 Task: Search one way flight ticket for 5 adults, 2 children, 1 infant in seat and 1 infant on lap in economy from Jacksonville: Jacksonville International Airport to Riverton: Central Wyoming Regional Airport (was Riverton Regional) on 5-4-2023. Choice of flights is Westjet. Number of bags: 1 carry on bag. Price is upto 78000. Outbound departure time preference is 10:30.
Action: Mouse moved to (316, 286)
Screenshot: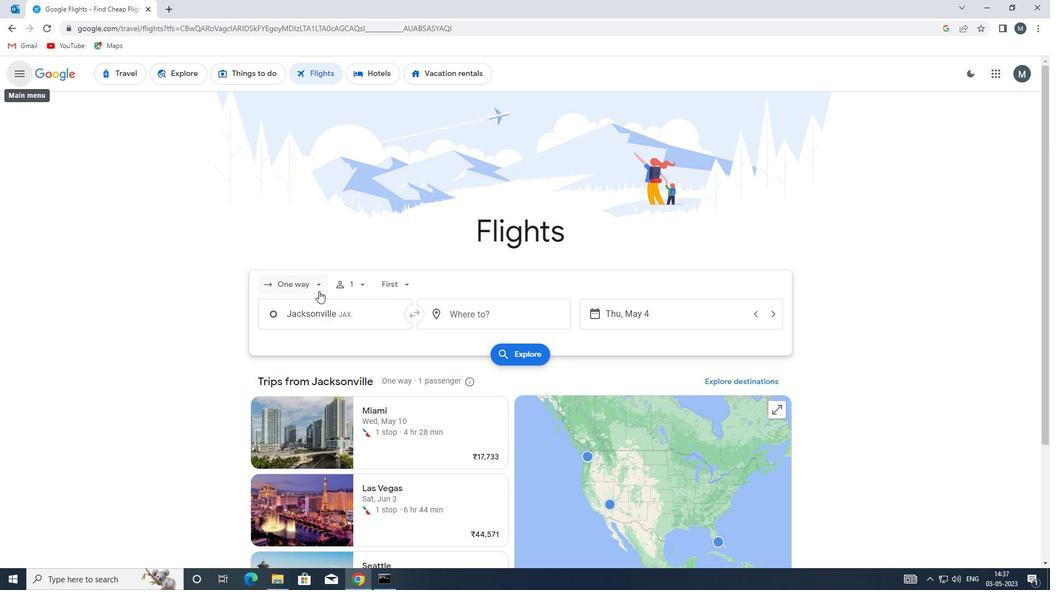 
Action: Mouse pressed left at (316, 286)
Screenshot: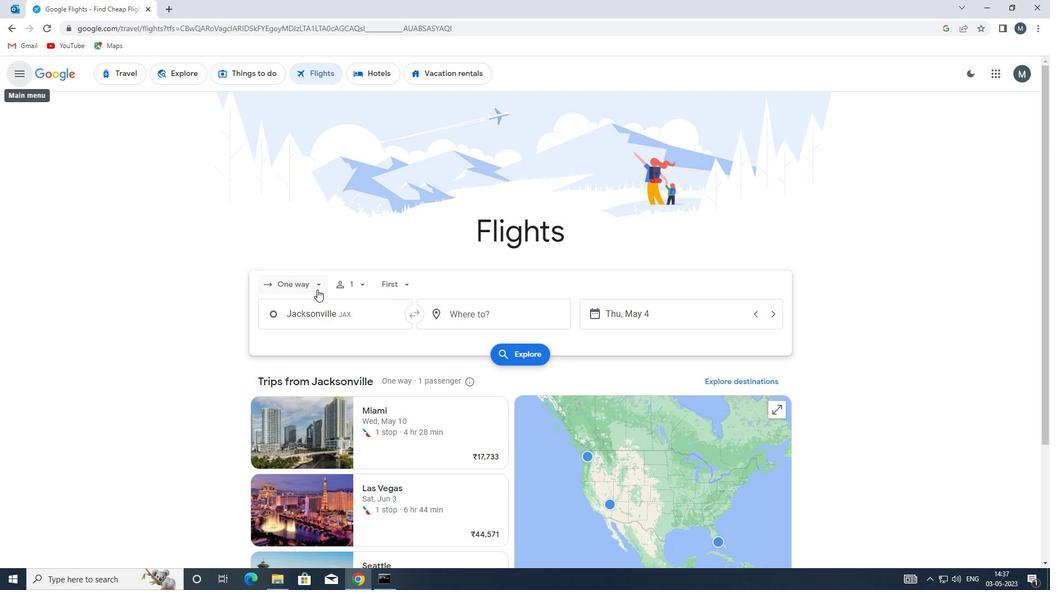 
Action: Mouse moved to (325, 332)
Screenshot: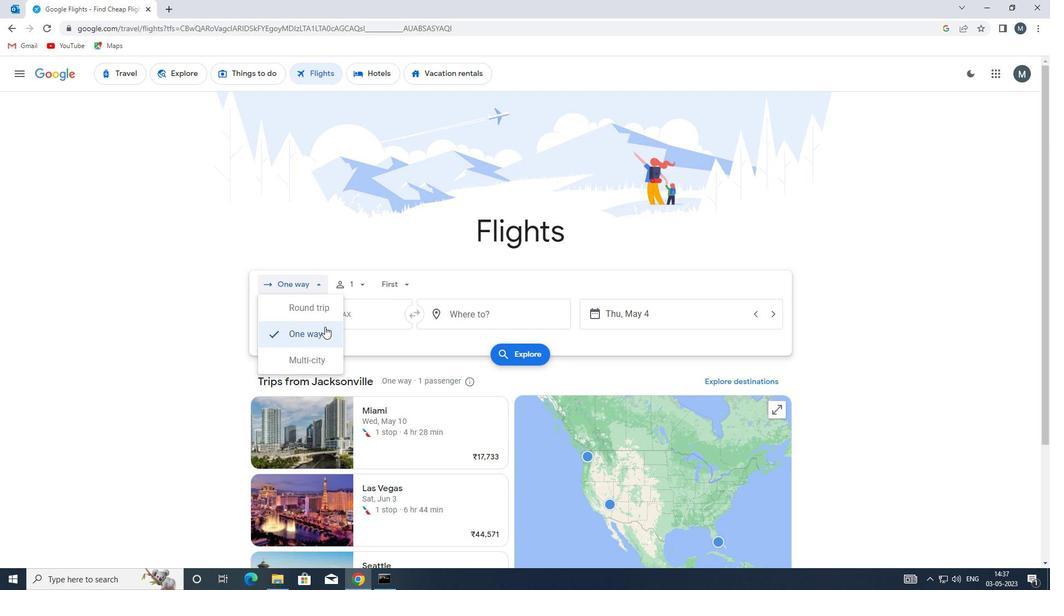 
Action: Mouse pressed left at (325, 332)
Screenshot: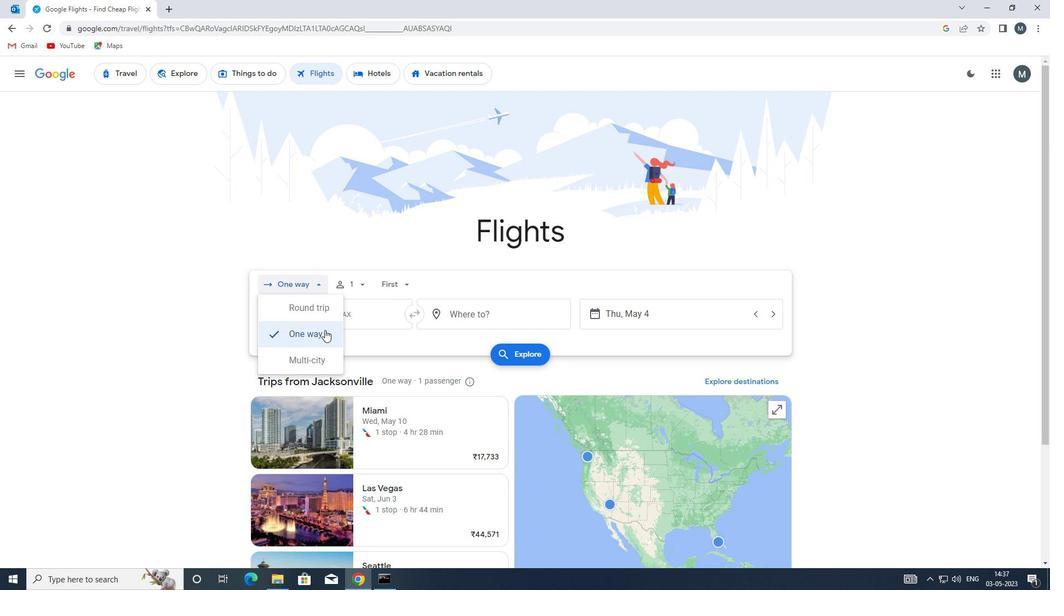 
Action: Mouse moved to (360, 286)
Screenshot: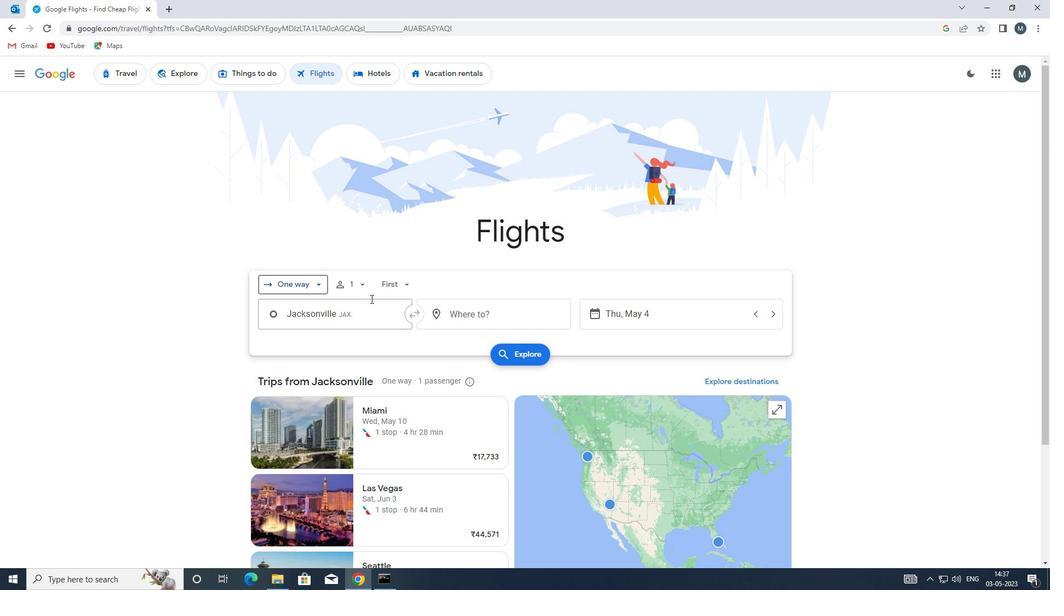 
Action: Mouse pressed left at (360, 286)
Screenshot: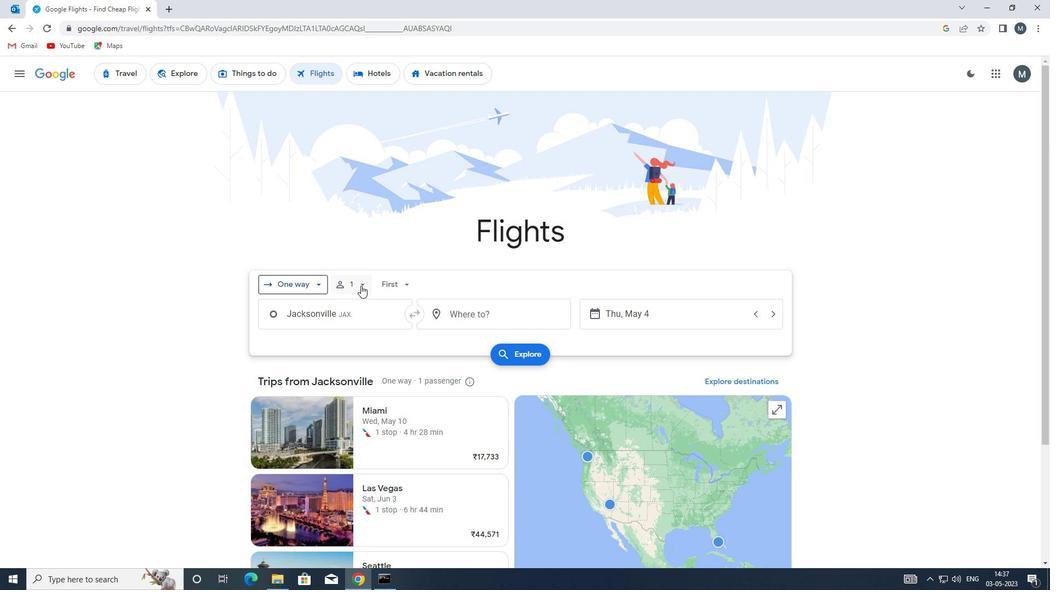 
Action: Mouse moved to (441, 313)
Screenshot: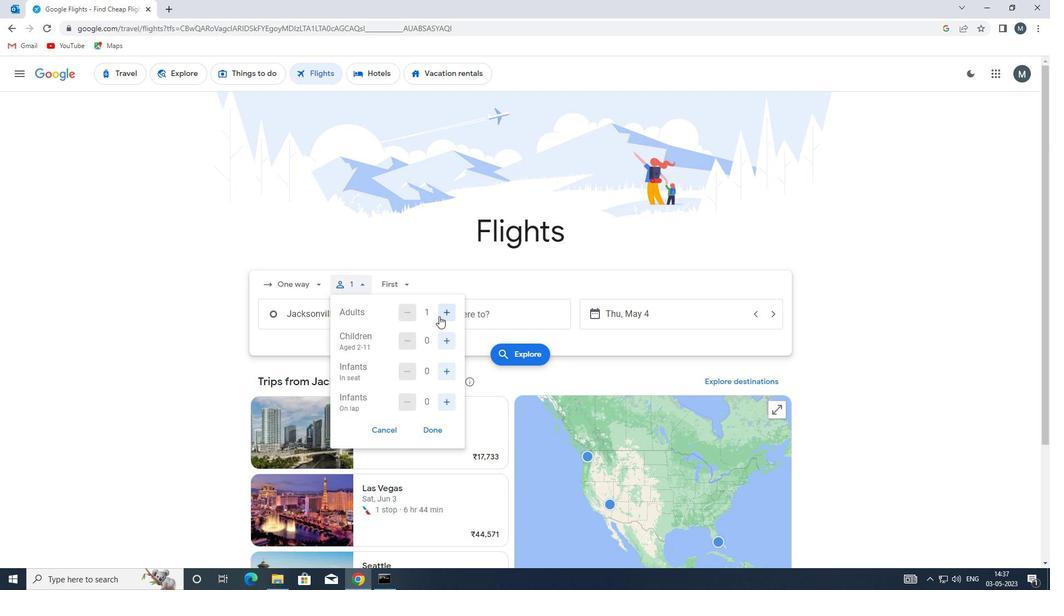 
Action: Mouse pressed left at (441, 313)
Screenshot: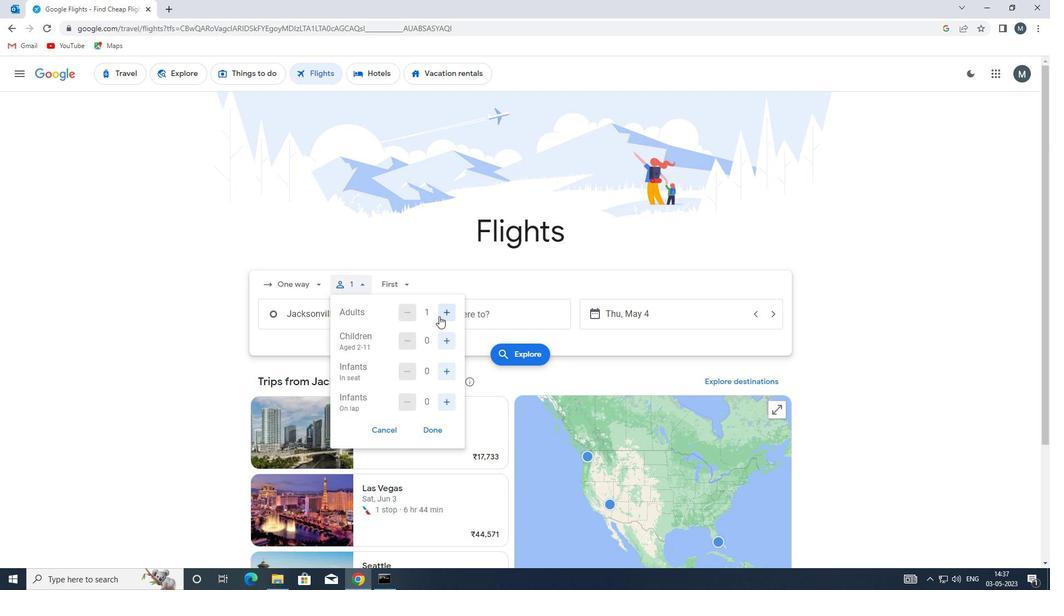 
Action: Mouse pressed left at (441, 313)
Screenshot: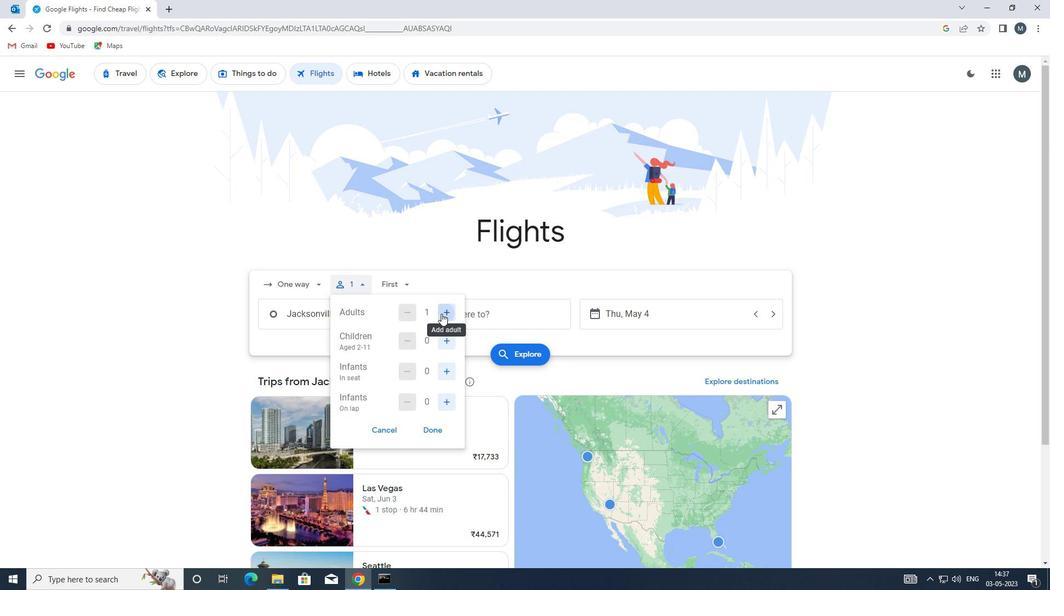 
Action: Mouse pressed left at (441, 313)
Screenshot: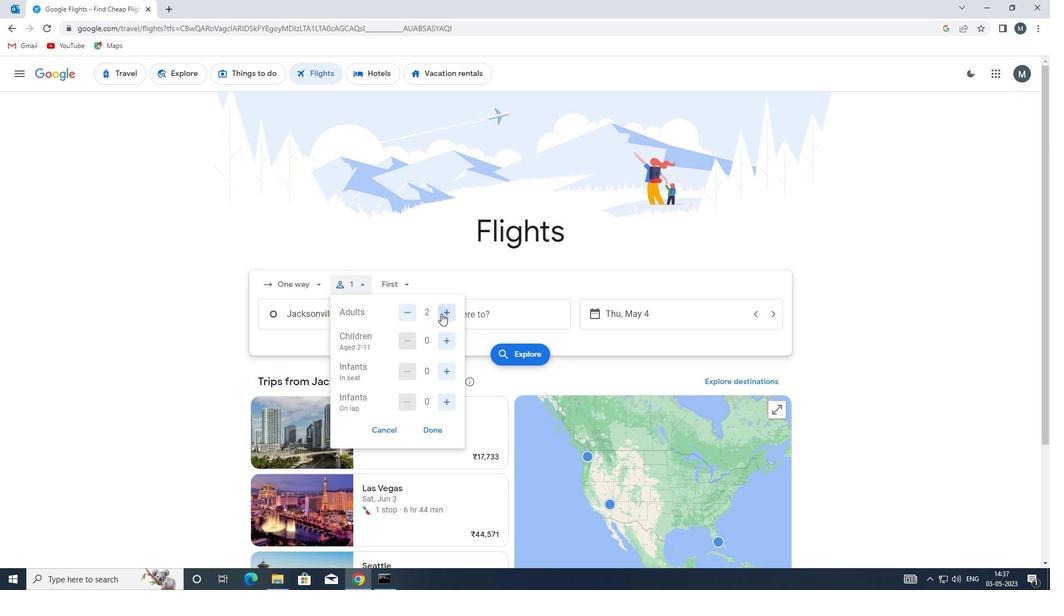 
Action: Mouse pressed left at (441, 313)
Screenshot: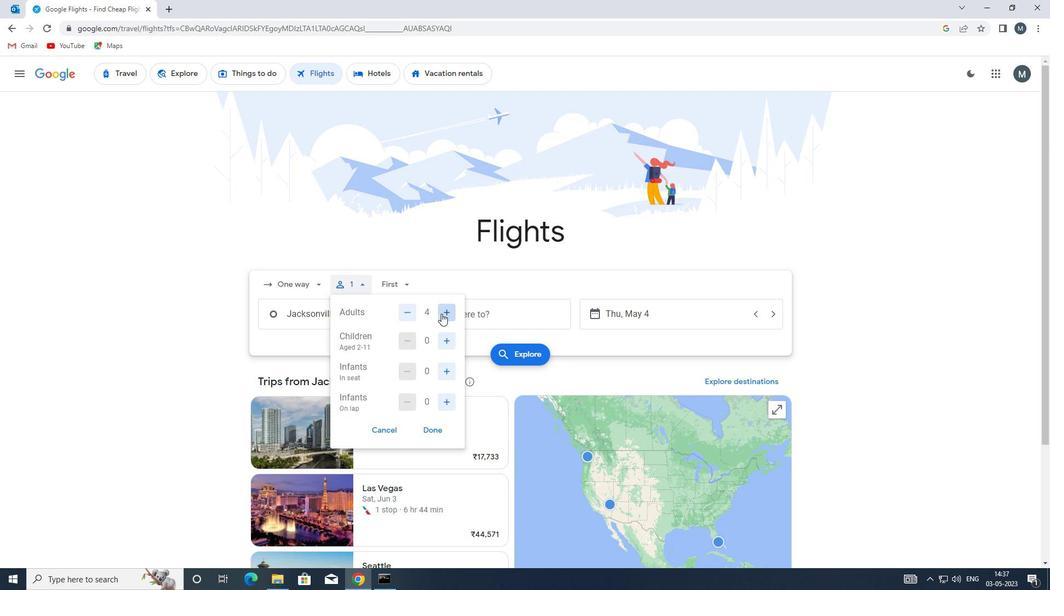 
Action: Mouse moved to (442, 340)
Screenshot: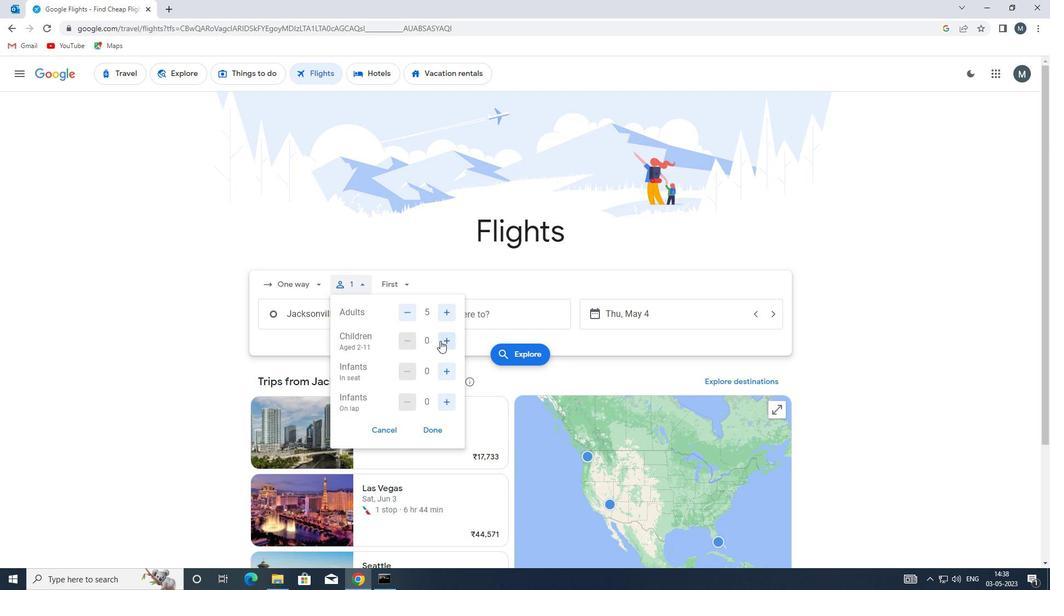 
Action: Mouse pressed left at (442, 340)
Screenshot: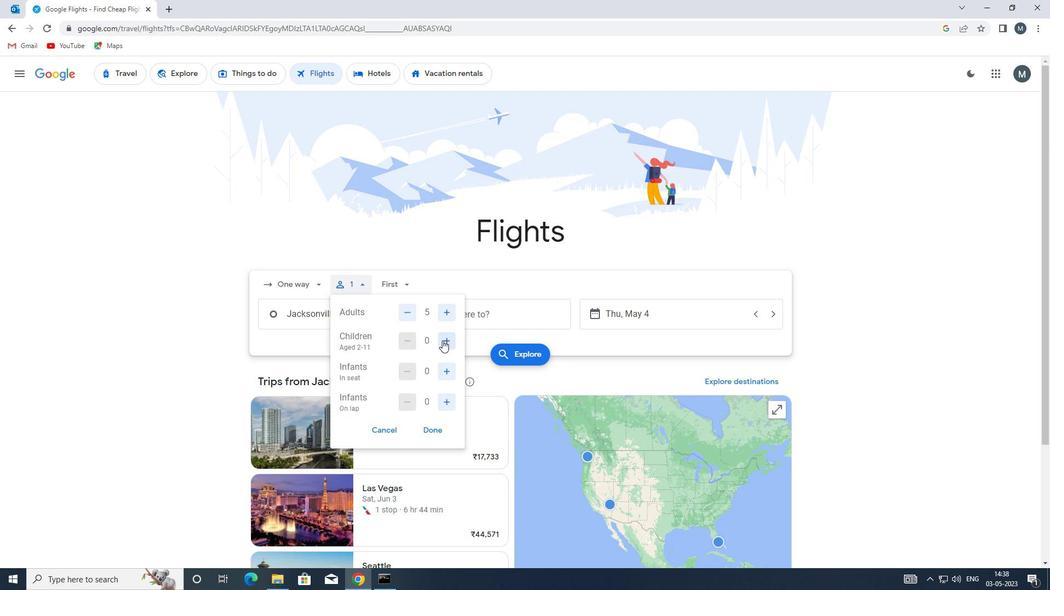 
Action: Mouse pressed left at (442, 340)
Screenshot: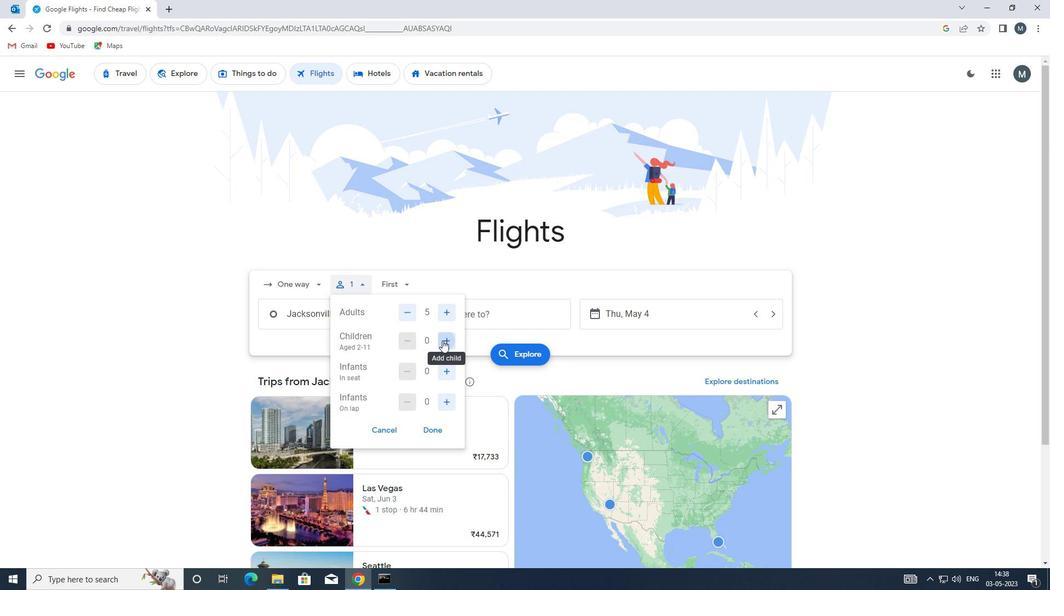 
Action: Mouse moved to (446, 369)
Screenshot: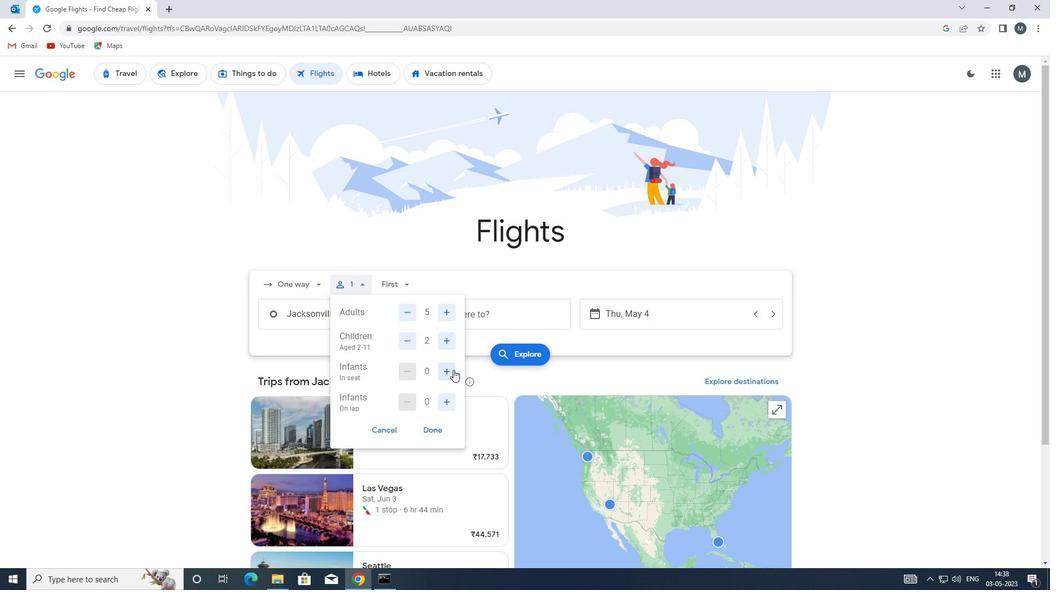 
Action: Mouse pressed left at (446, 369)
Screenshot: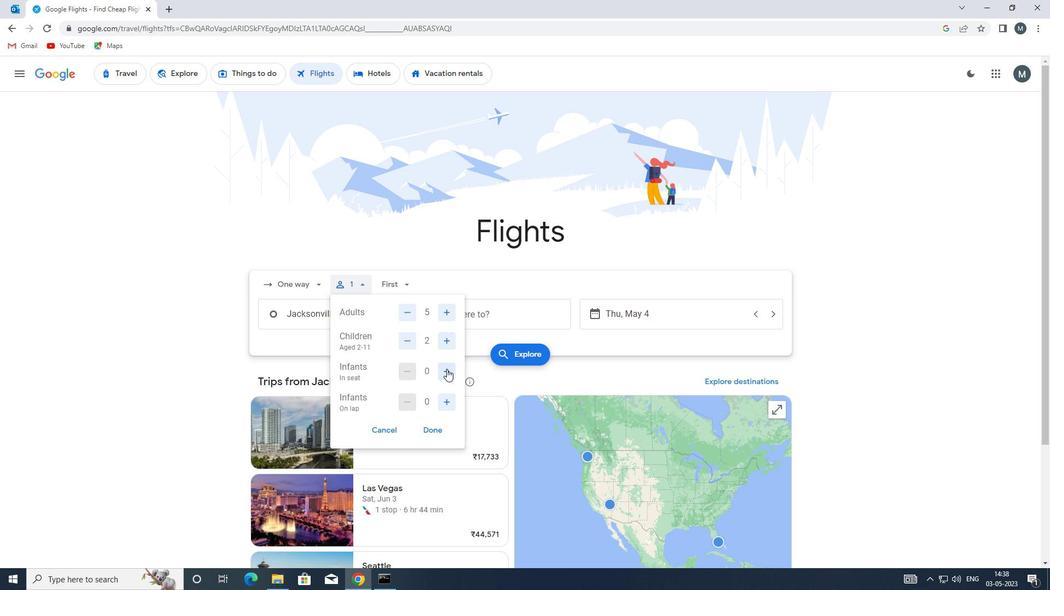 
Action: Mouse moved to (446, 395)
Screenshot: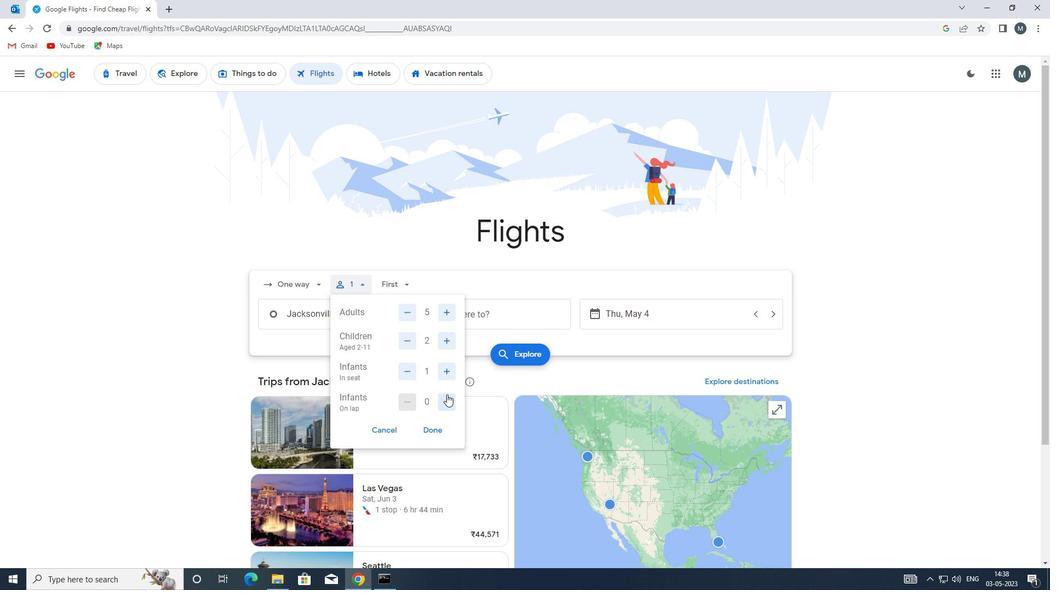 
Action: Mouse pressed left at (446, 395)
Screenshot: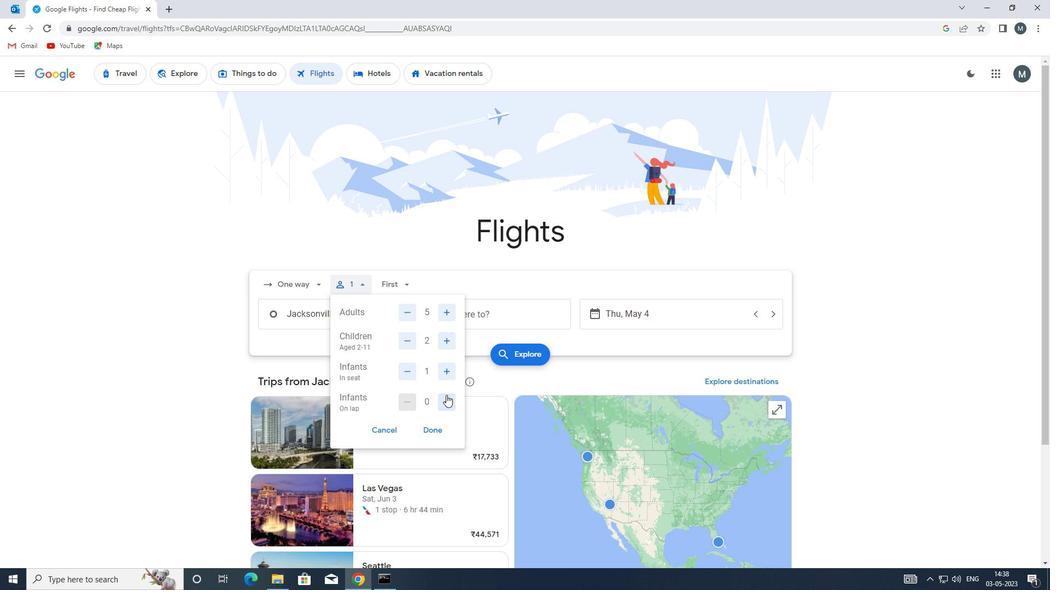 
Action: Mouse moved to (433, 430)
Screenshot: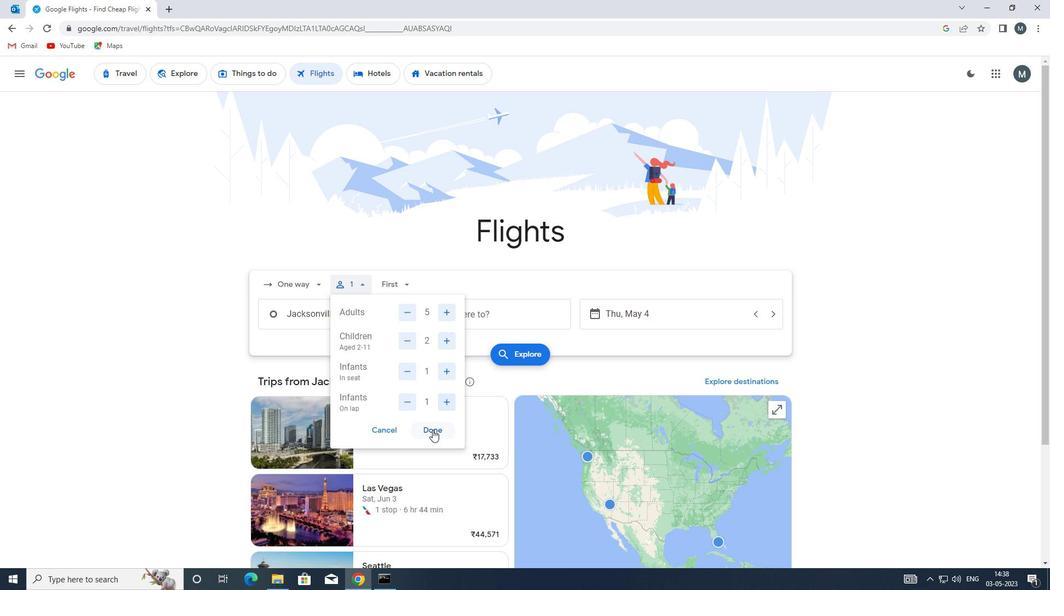 
Action: Mouse pressed left at (433, 430)
Screenshot: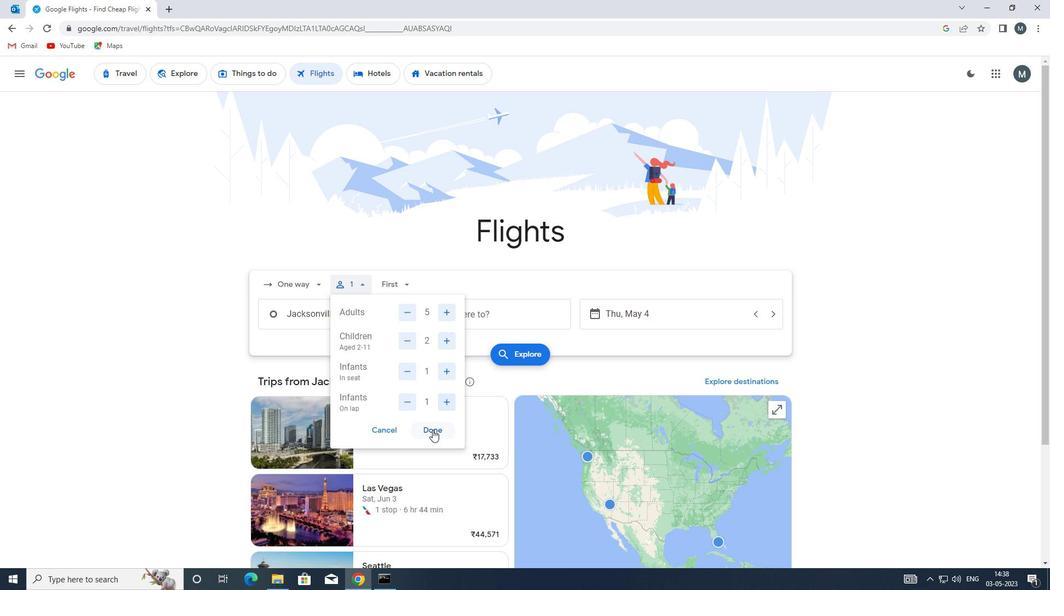 
Action: Mouse moved to (399, 286)
Screenshot: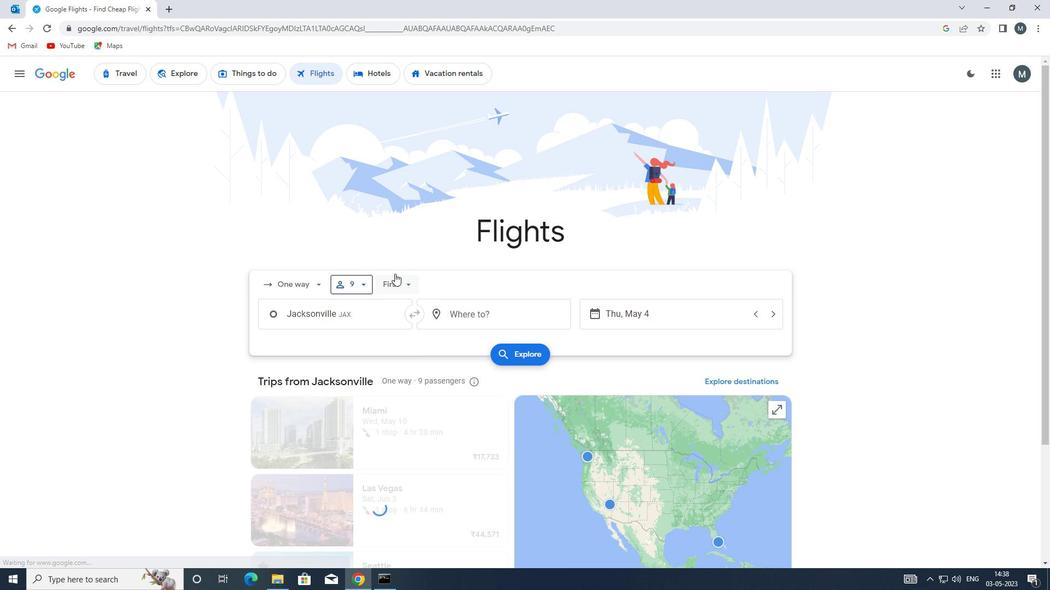 
Action: Mouse pressed left at (399, 286)
Screenshot: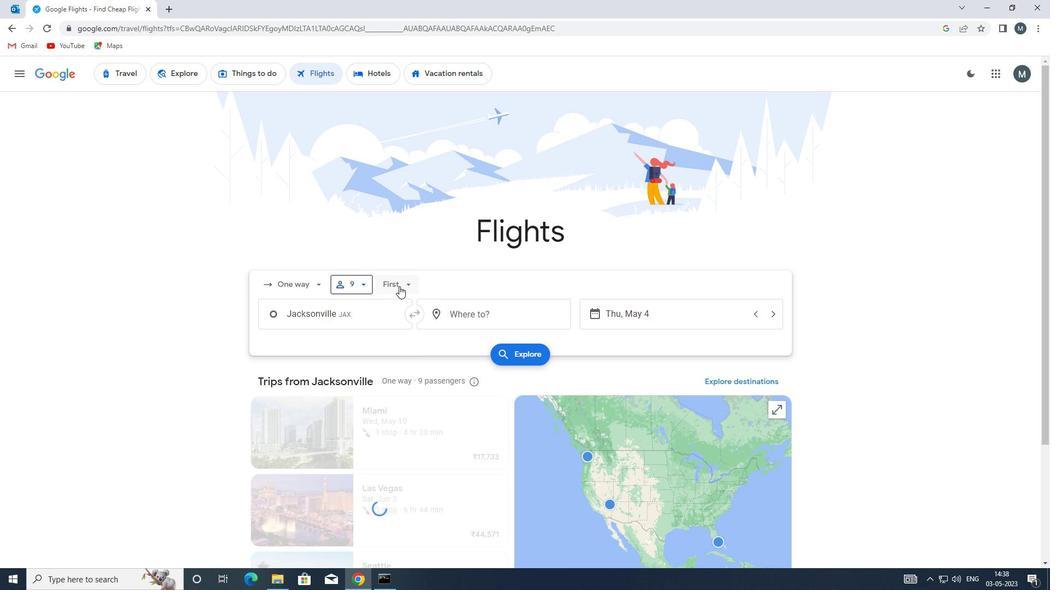 
Action: Mouse moved to (424, 311)
Screenshot: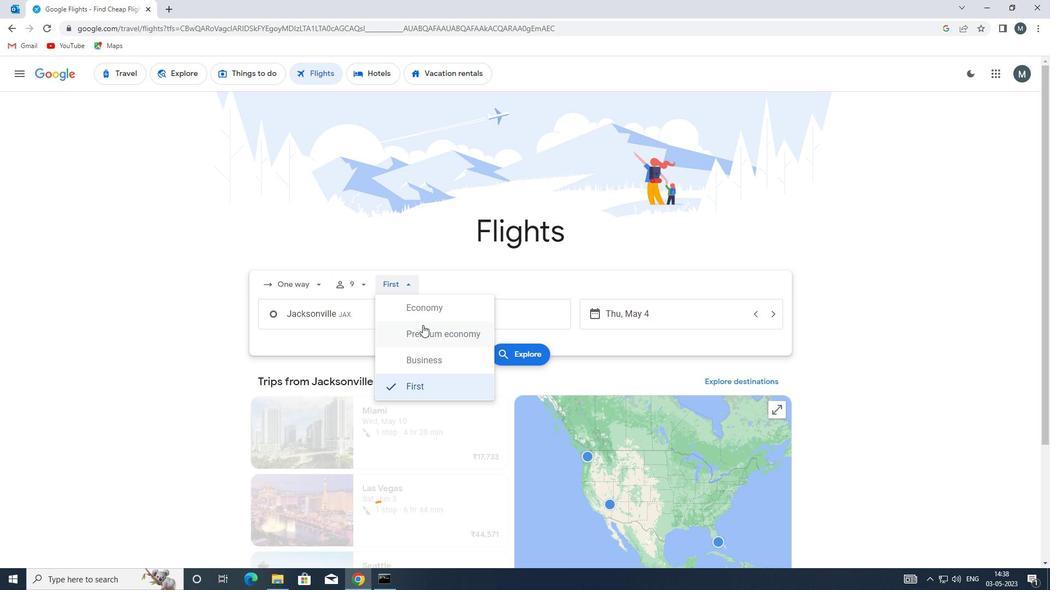 
Action: Mouse pressed left at (424, 311)
Screenshot: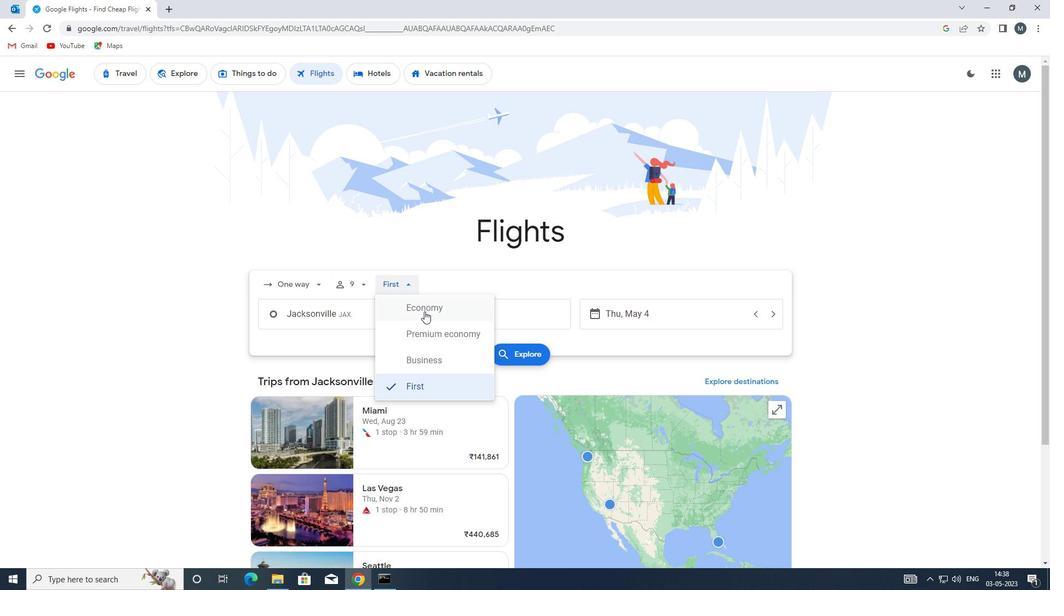 
Action: Mouse moved to (383, 318)
Screenshot: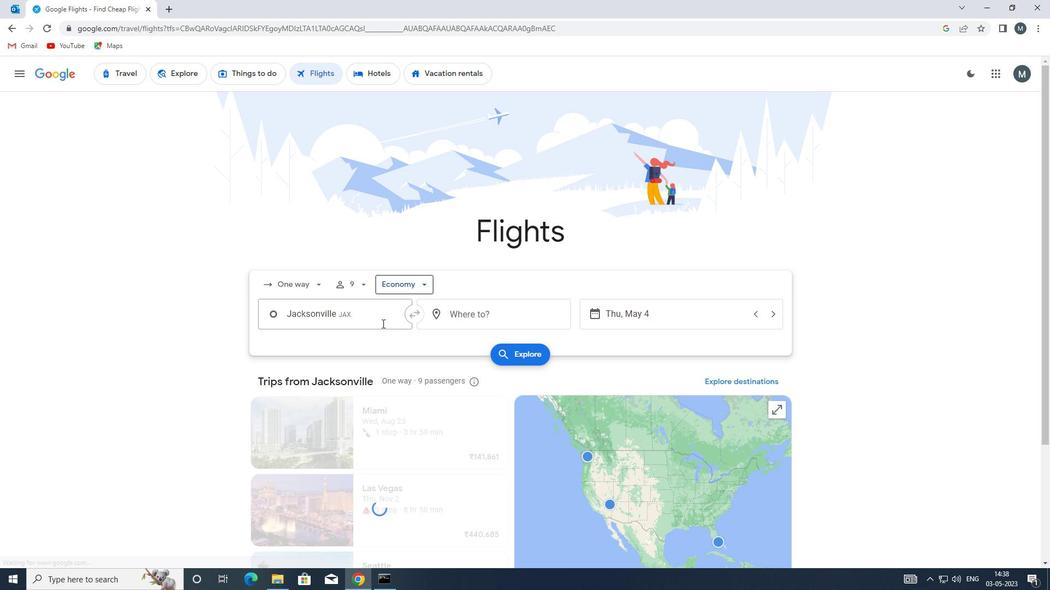 
Action: Mouse pressed left at (383, 318)
Screenshot: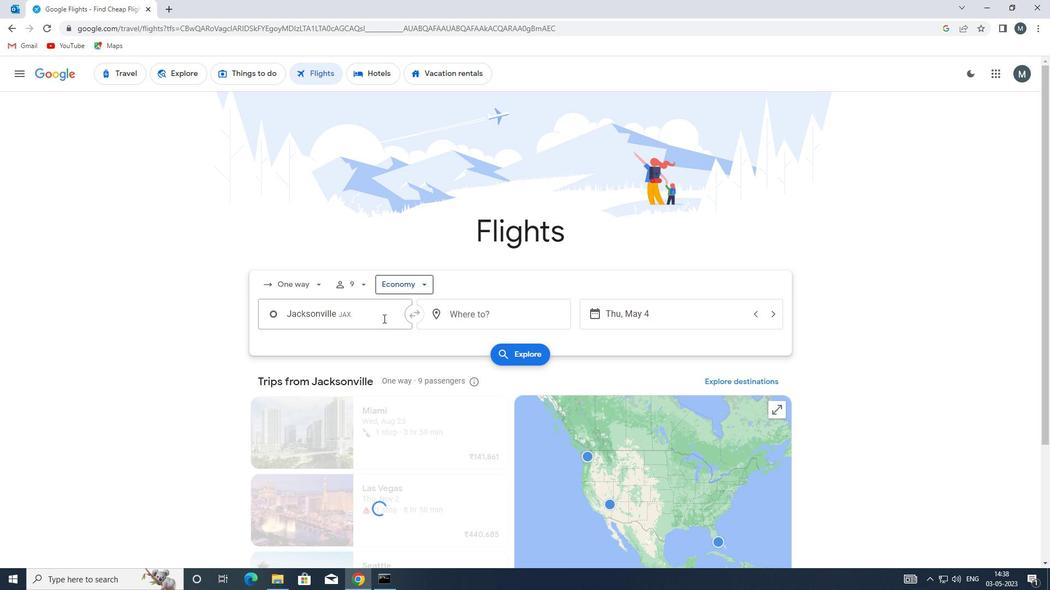 
Action: Mouse moved to (389, 376)
Screenshot: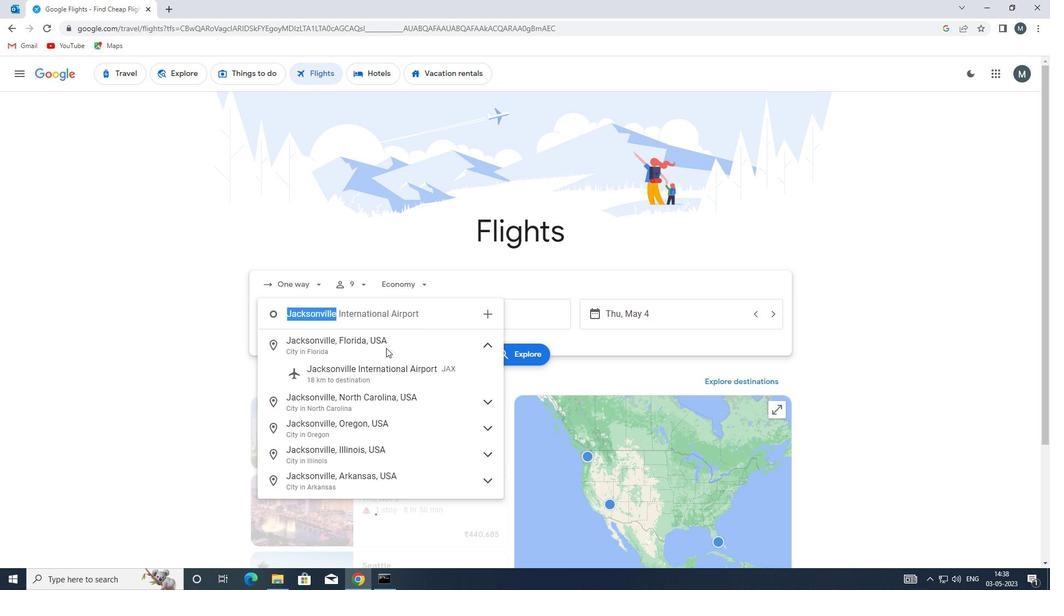 
Action: Mouse pressed left at (389, 376)
Screenshot: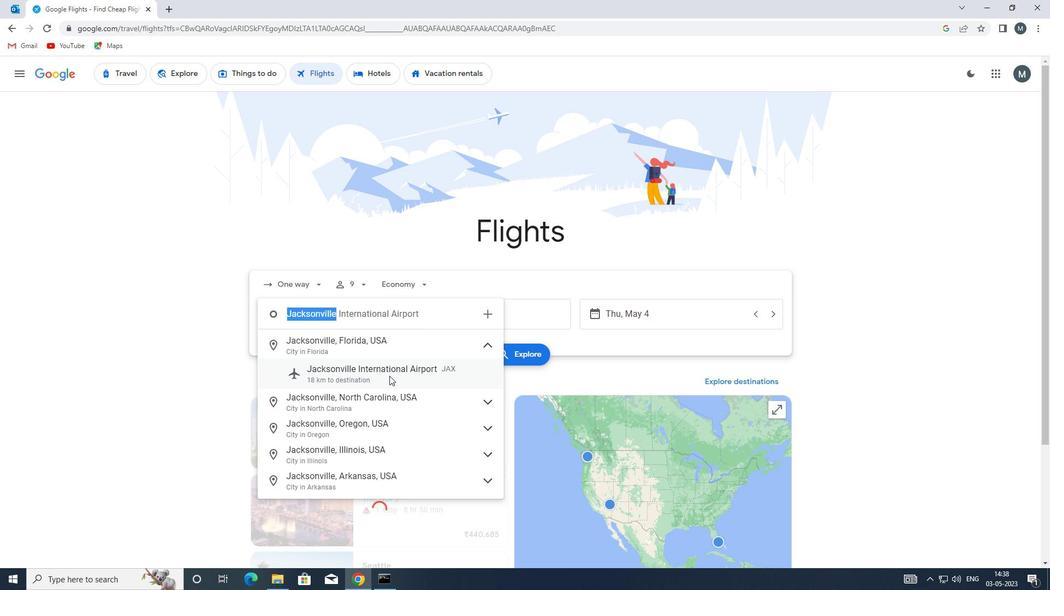 
Action: Mouse moved to (470, 316)
Screenshot: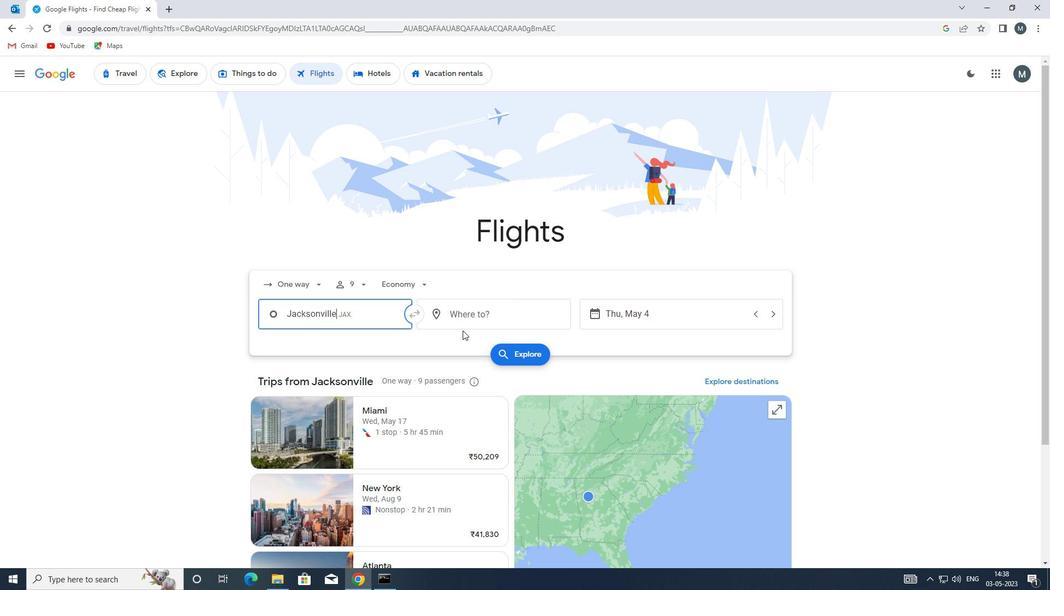 
Action: Mouse pressed left at (470, 316)
Screenshot: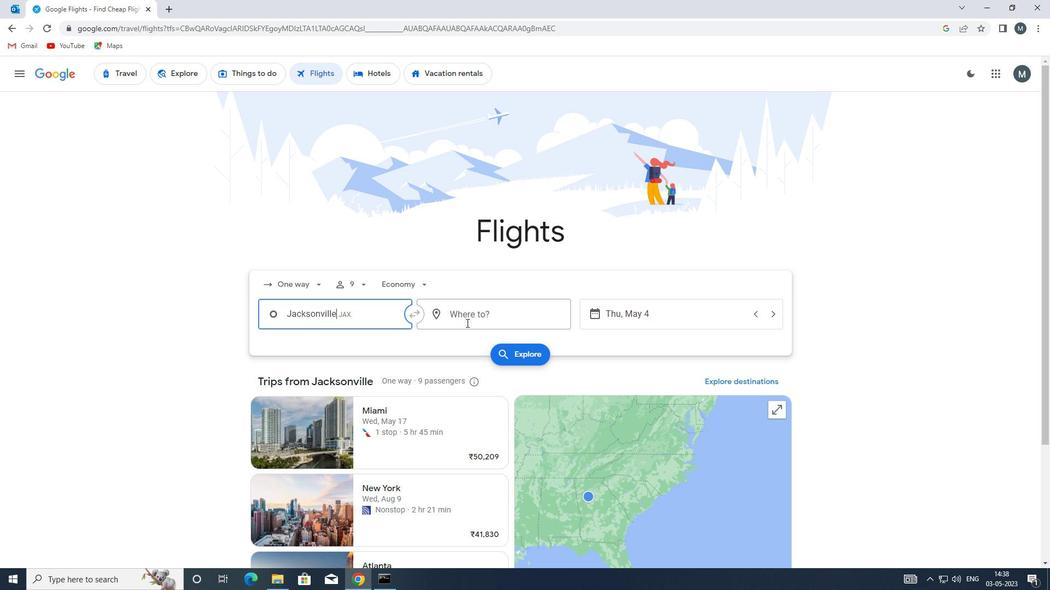 
Action: Mouse moved to (470, 315)
Screenshot: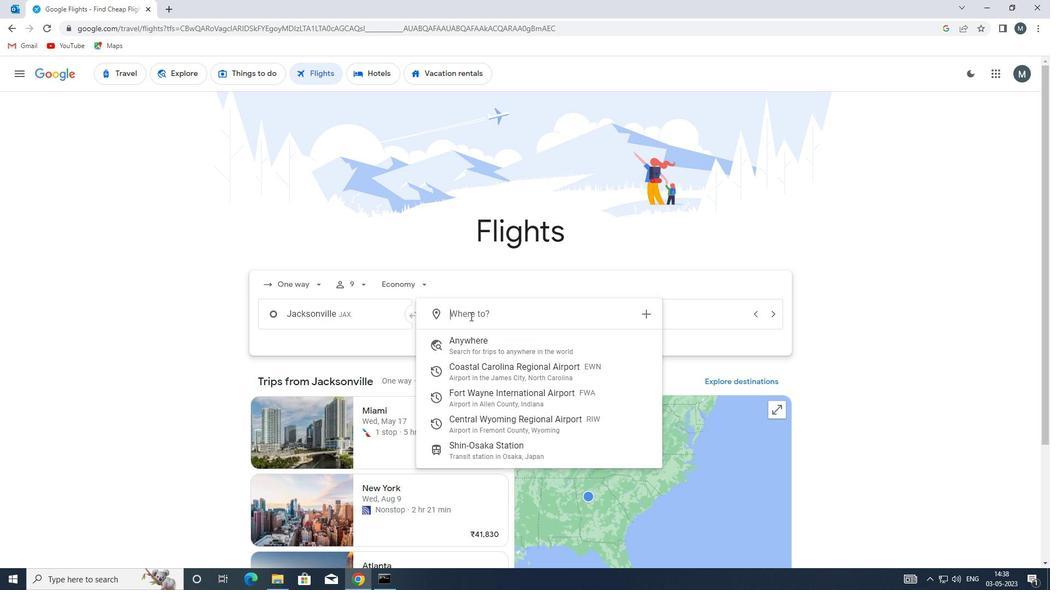 
Action: Key pressed riw
Screenshot: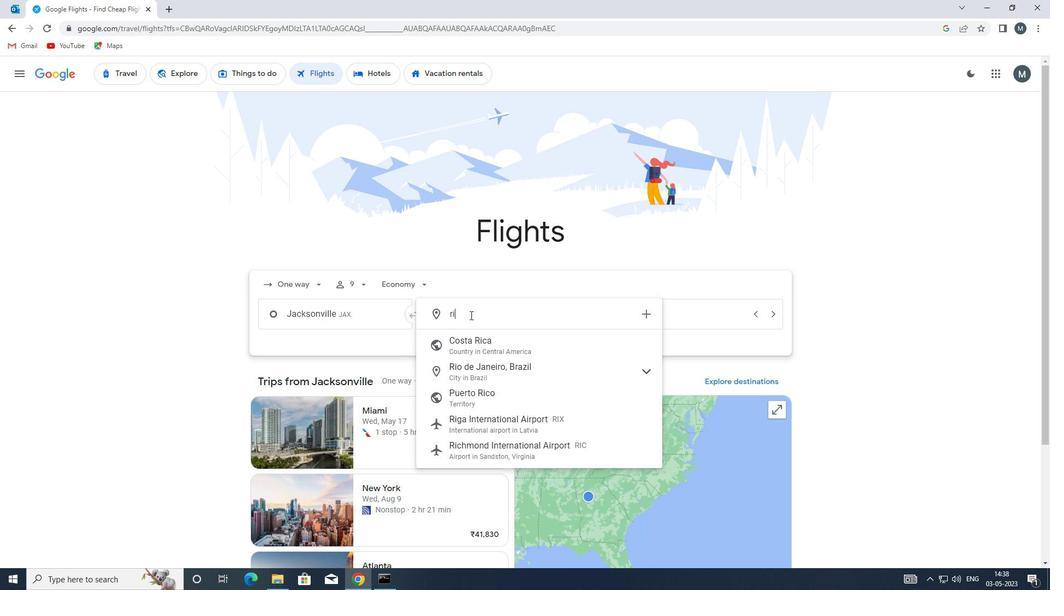 
Action: Mouse moved to (502, 346)
Screenshot: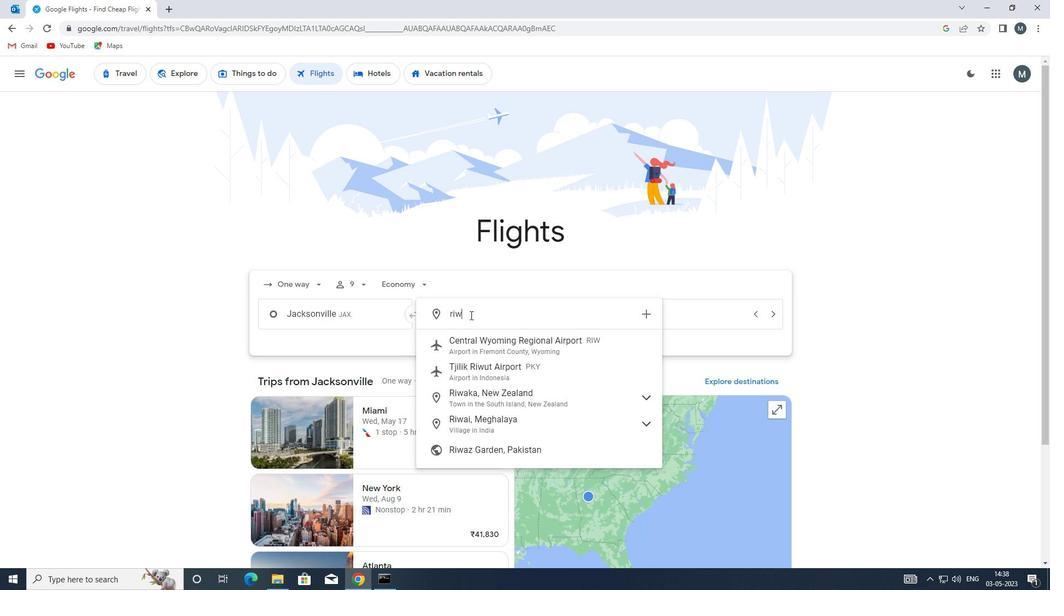 
Action: Mouse pressed left at (502, 346)
Screenshot: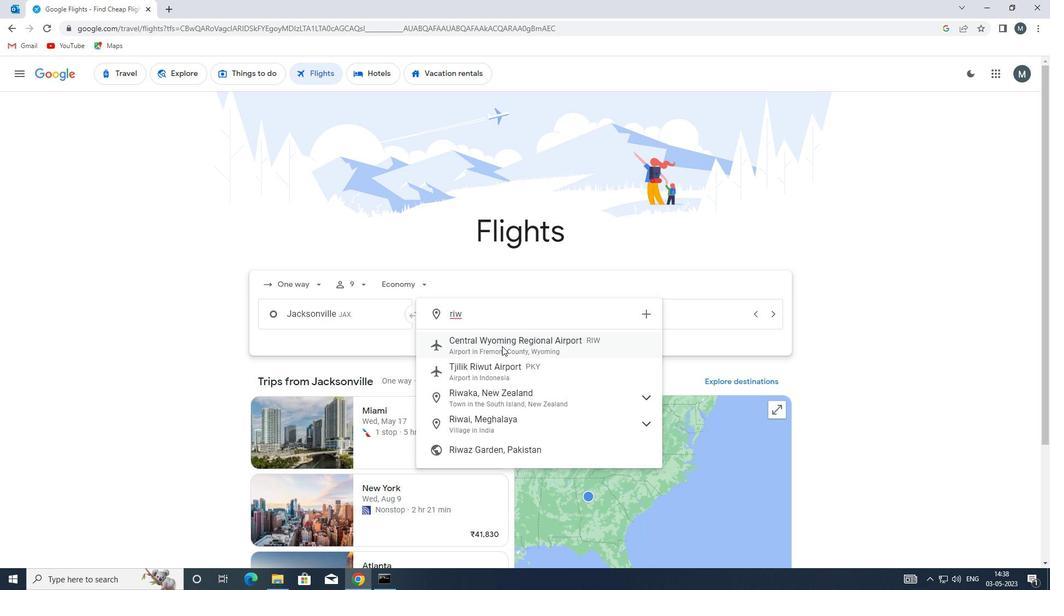 
Action: Mouse moved to (613, 312)
Screenshot: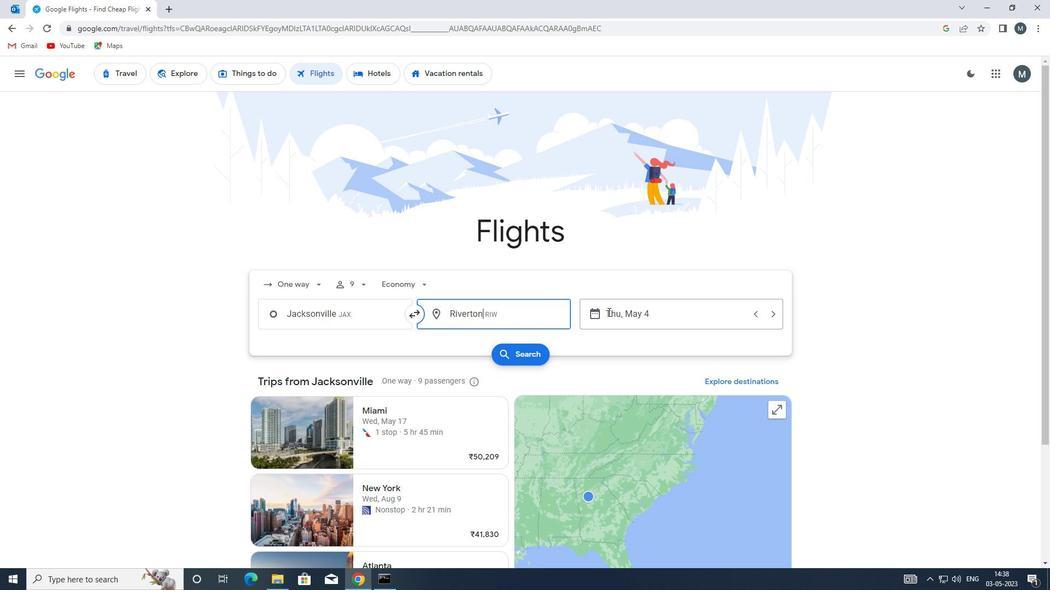 
Action: Mouse pressed left at (613, 312)
Screenshot: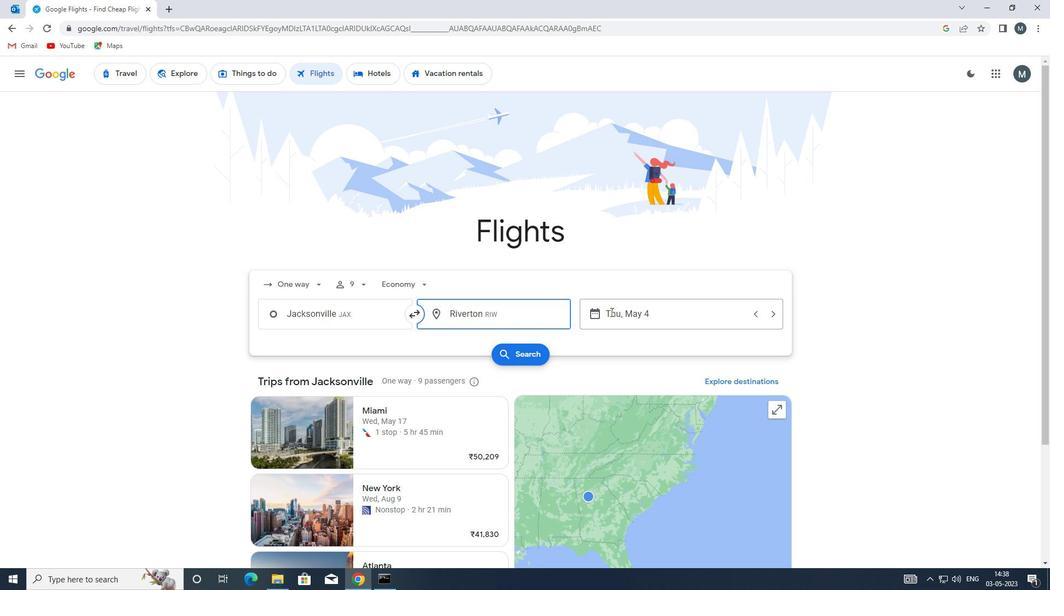 
Action: Mouse moved to (505, 369)
Screenshot: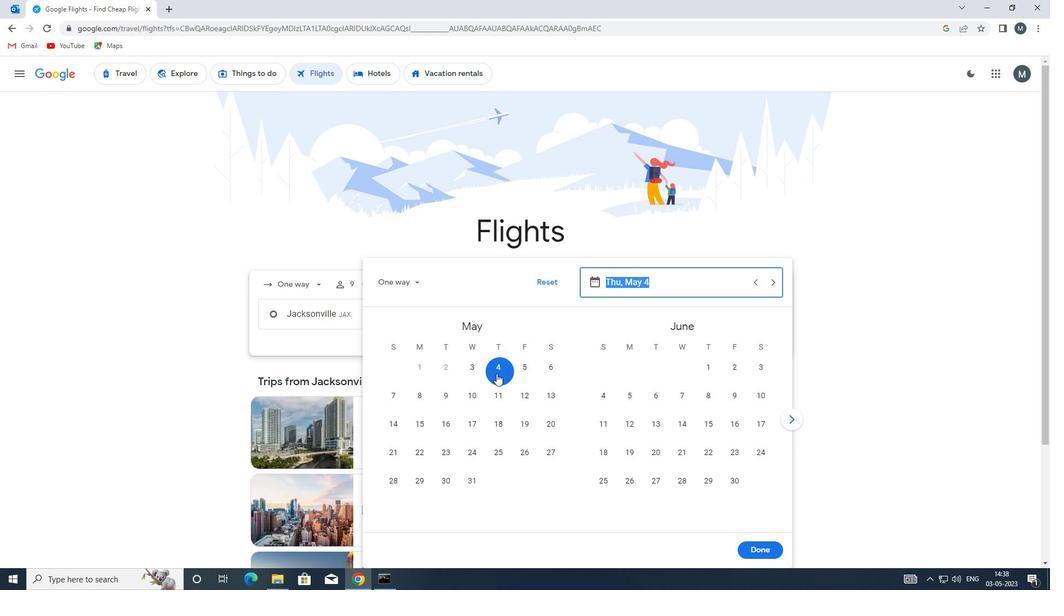 
Action: Mouse pressed left at (505, 369)
Screenshot: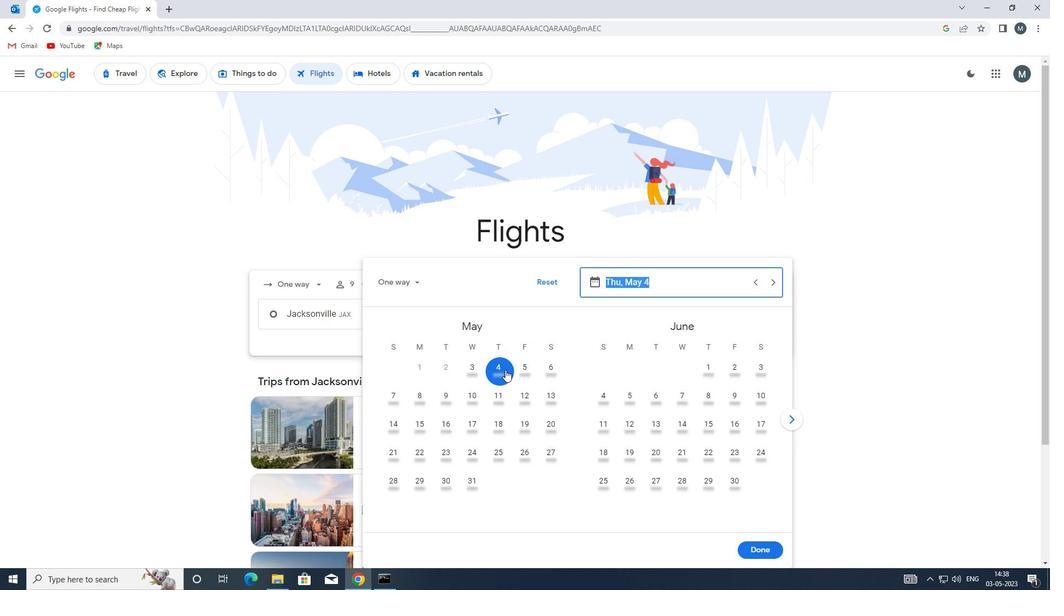 
Action: Mouse moved to (762, 552)
Screenshot: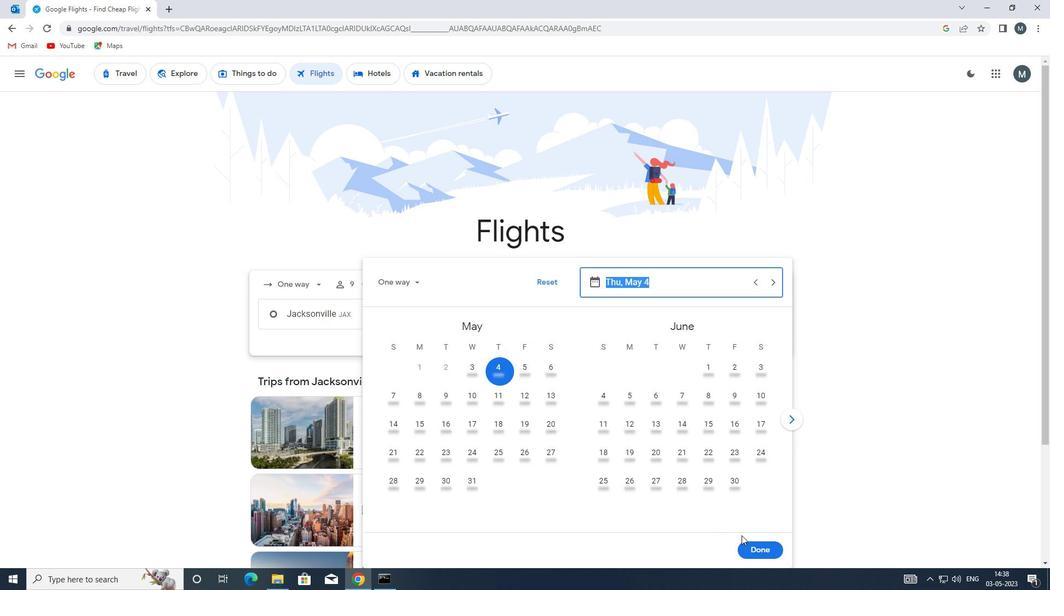 
Action: Mouse pressed left at (762, 552)
Screenshot: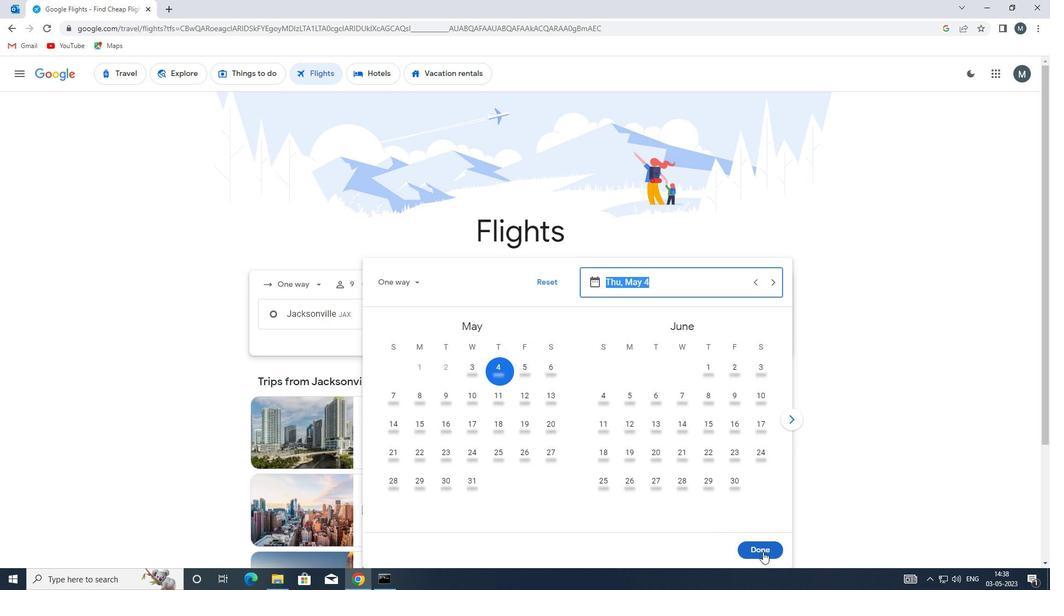 
Action: Mouse moved to (523, 354)
Screenshot: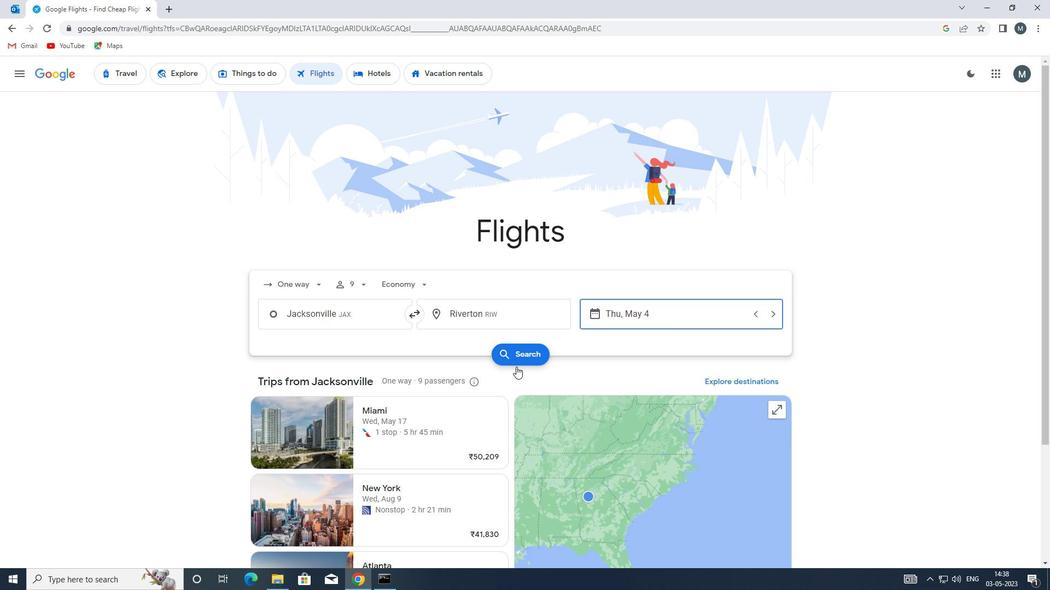 
Action: Mouse pressed left at (523, 354)
Screenshot: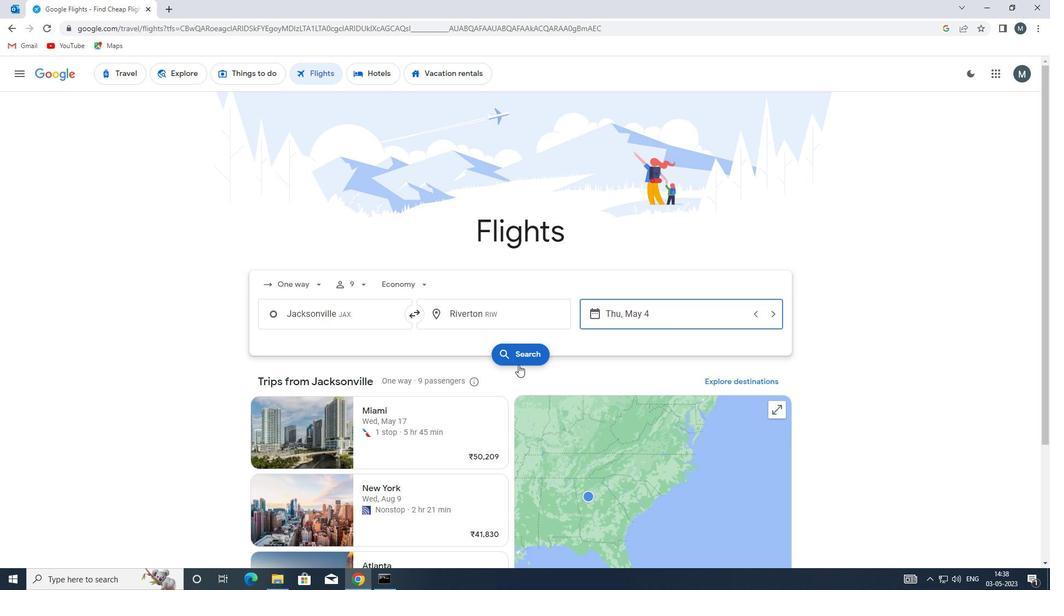 
Action: Mouse moved to (270, 177)
Screenshot: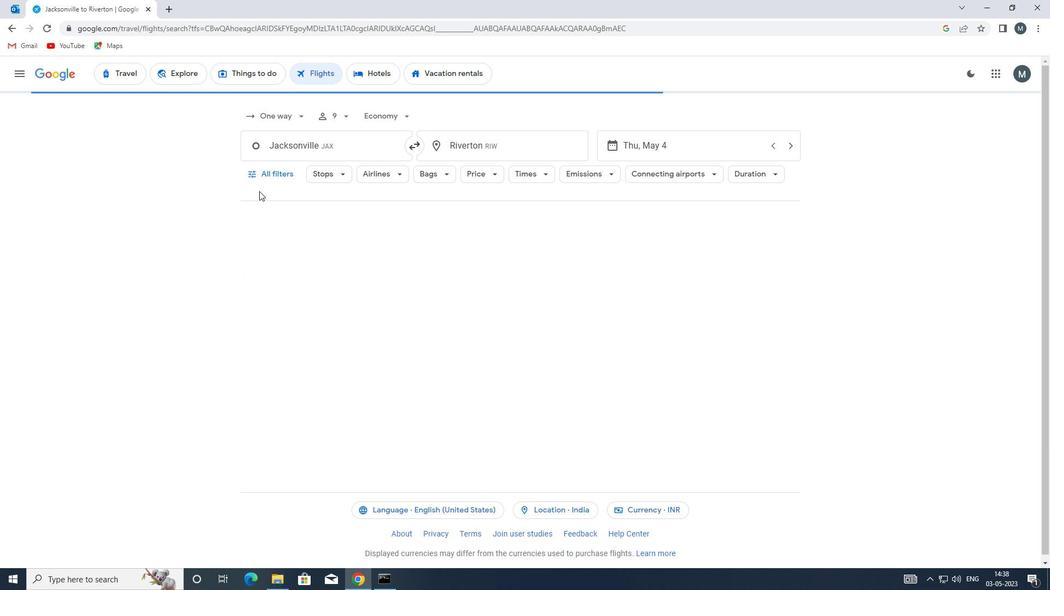 
Action: Mouse pressed left at (270, 177)
Screenshot: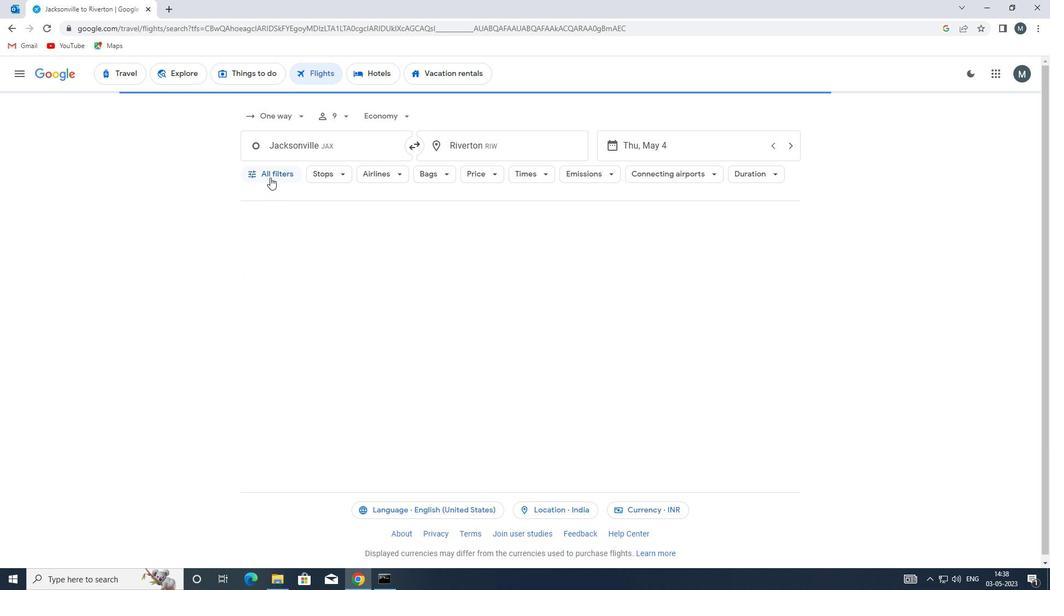 
Action: Mouse moved to (293, 288)
Screenshot: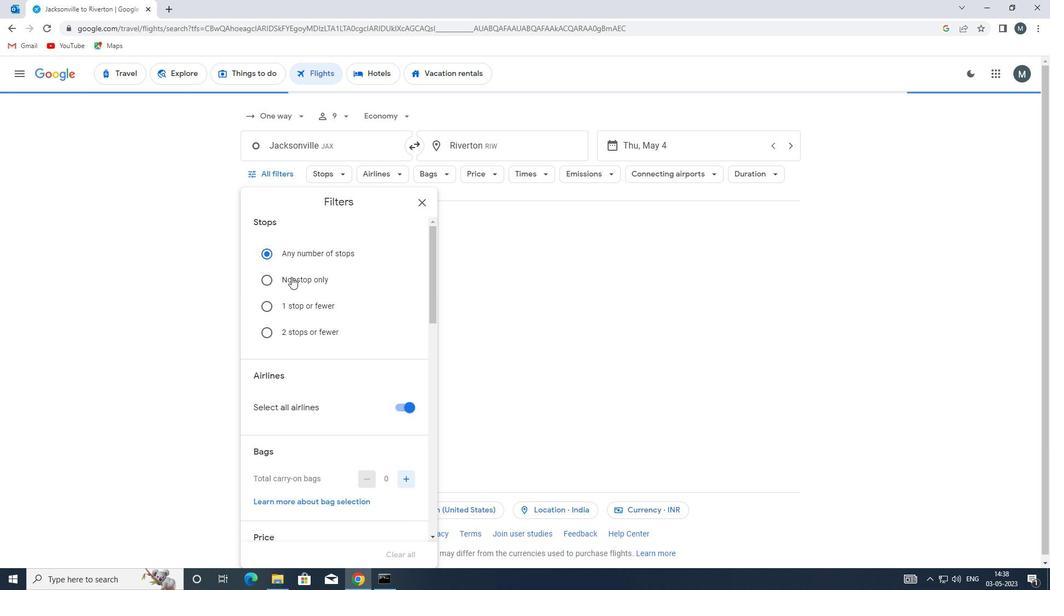 
Action: Mouse scrolled (293, 287) with delta (0, 0)
Screenshot: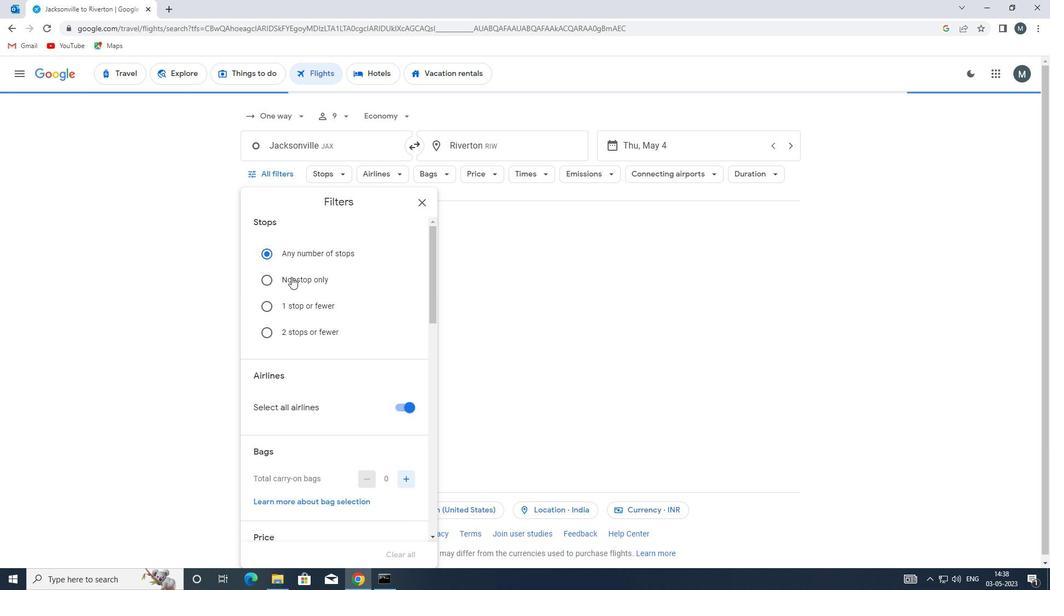 
Action: Mouse moved to (292, 293)
Screenshot: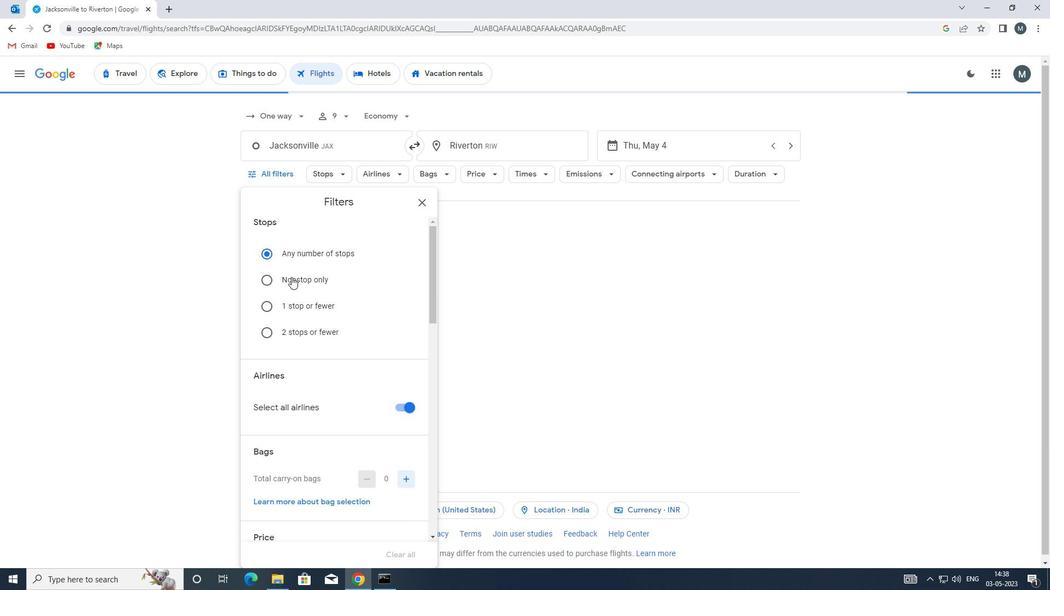 
Action: Mouse scrolled (292, 293) with delta (0, 0)
Screenshot: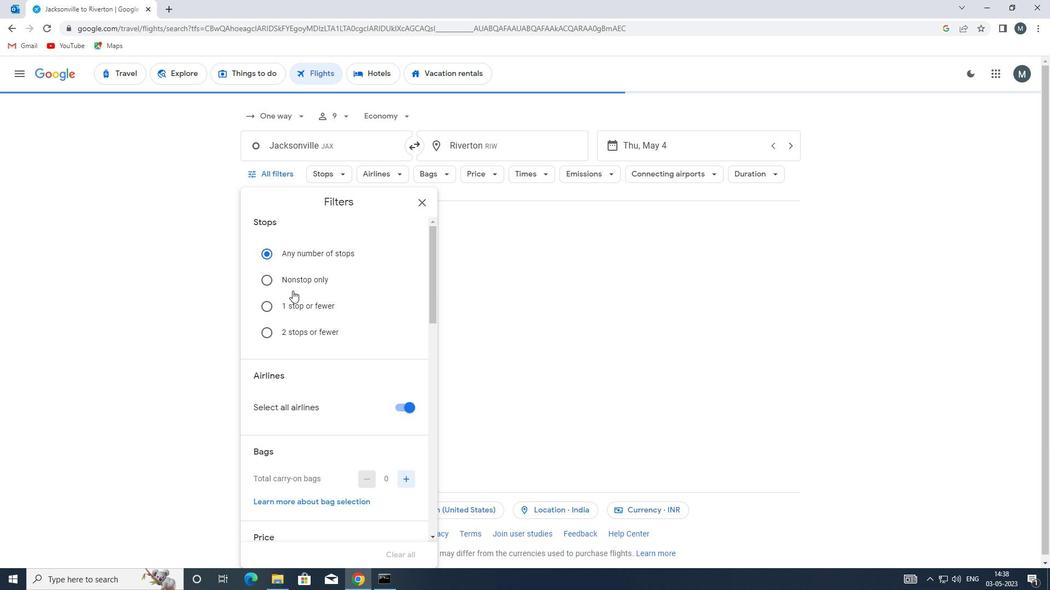 
Action: Mouse moved to (406, 299)
Screenshot: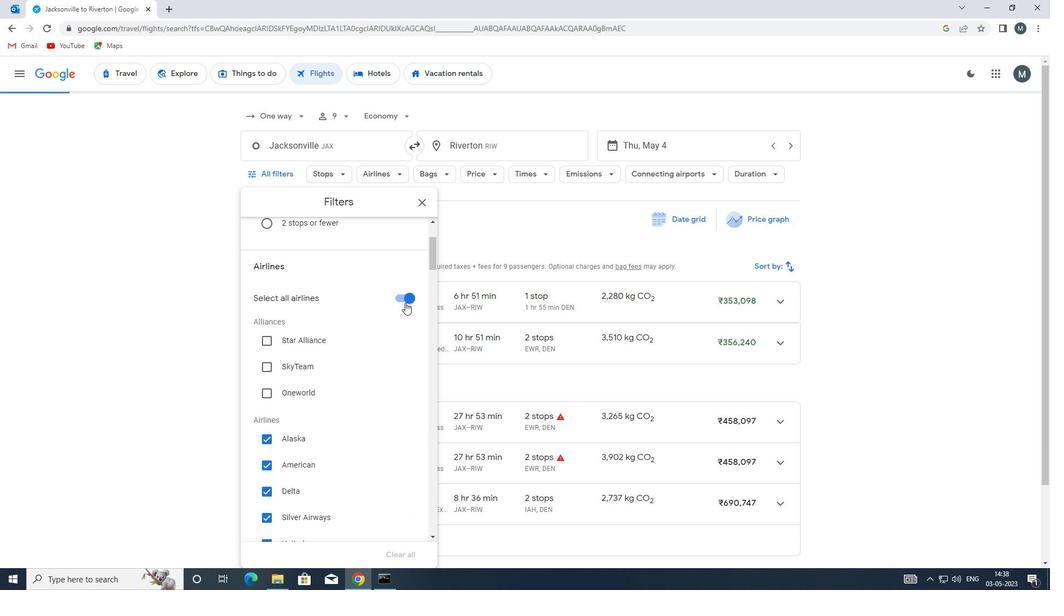 
Action: Mouse pressed left at (406, 299)
Screenshot: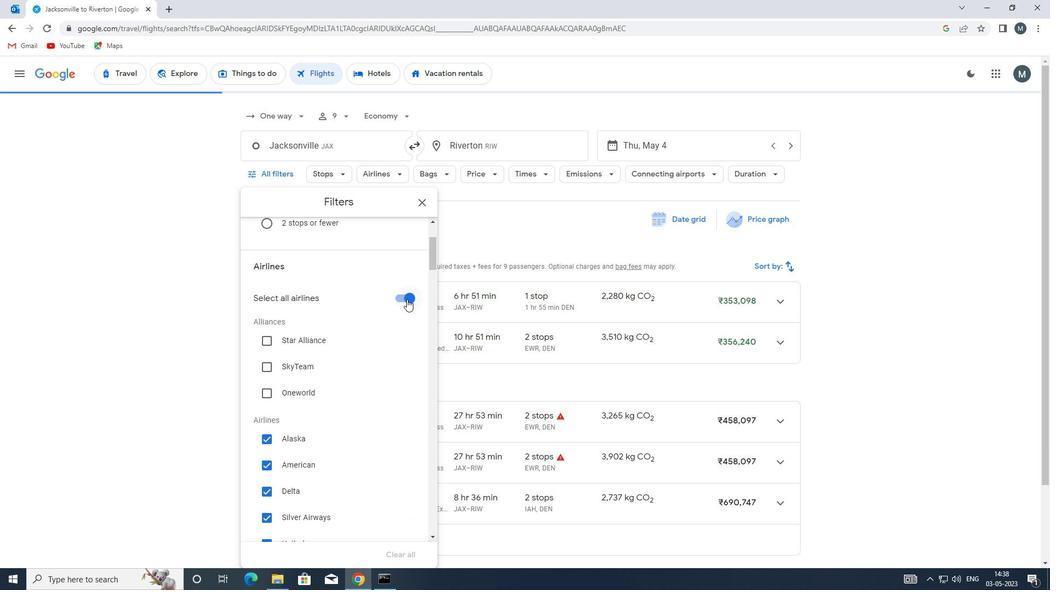 
Action: Mouse moved to (347, 323)
Screenshot: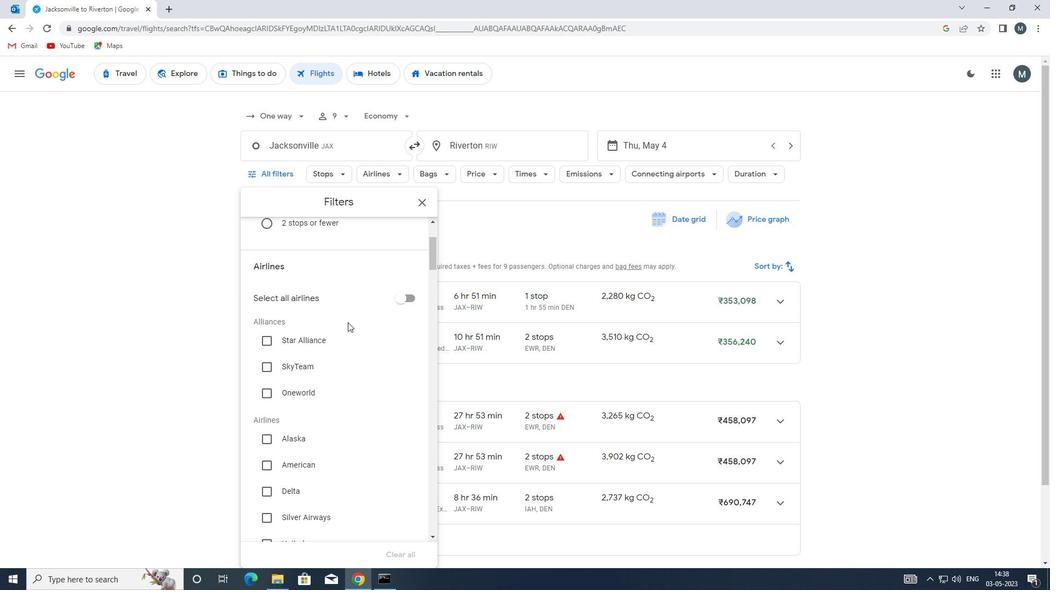 
Action: Mouse scrolled (347, 323) with delta (0, 0)
Screenshot: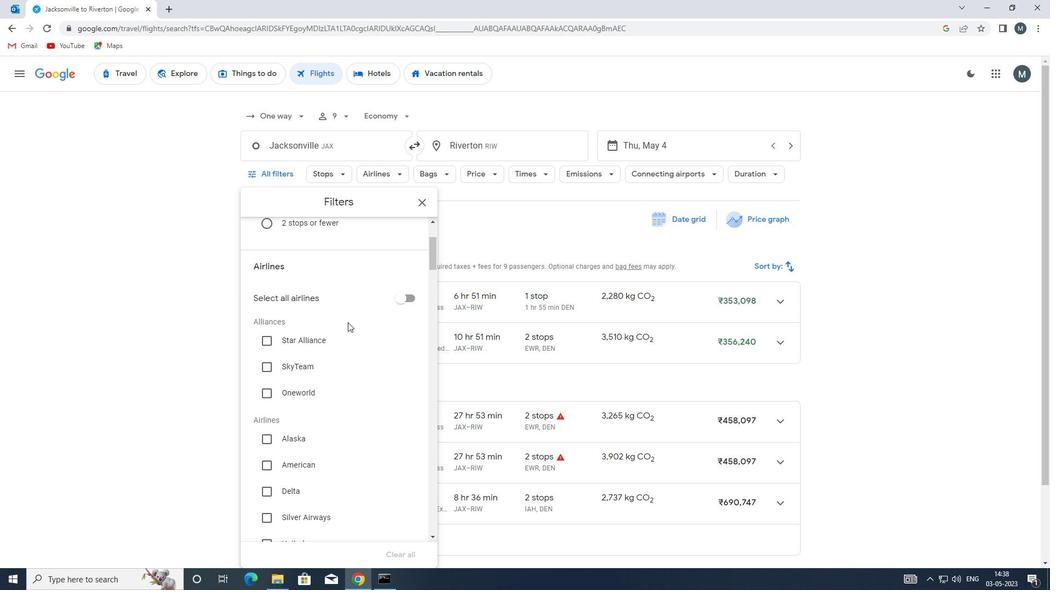
Action: Mouse moved to (347, 326)
Screenshot: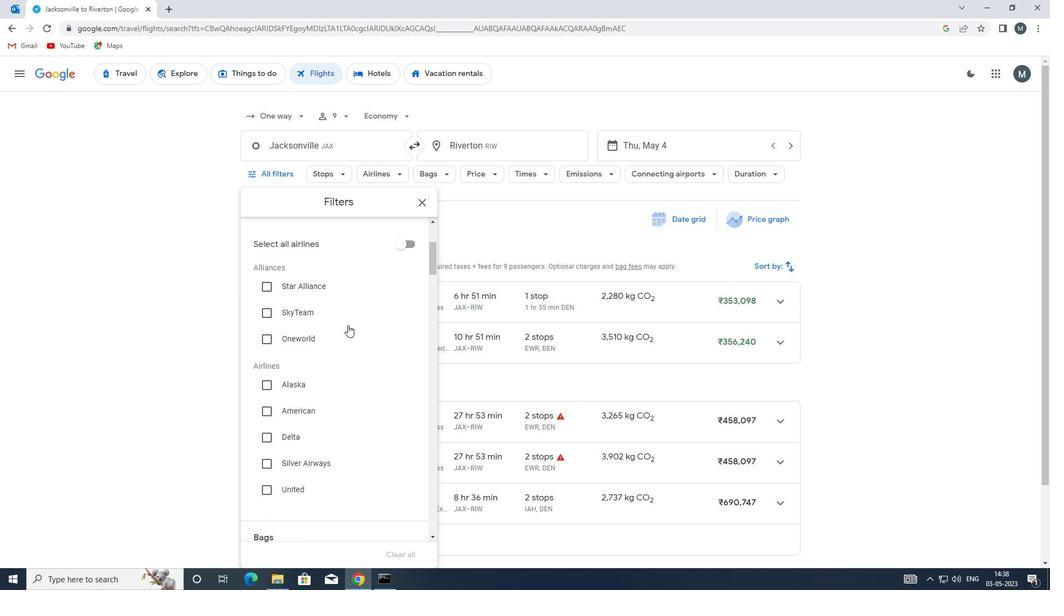 
Action: Mouse scrolled (347, 325) with delta (0, 0)
Screenshot: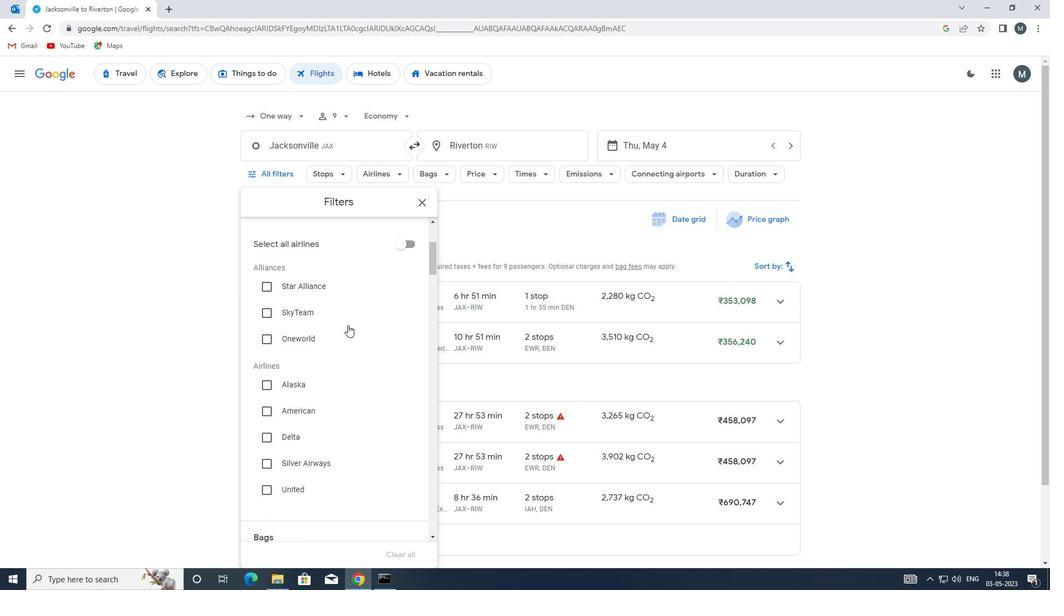 
Action: Mouse moved to (334, 347)
Screenshot: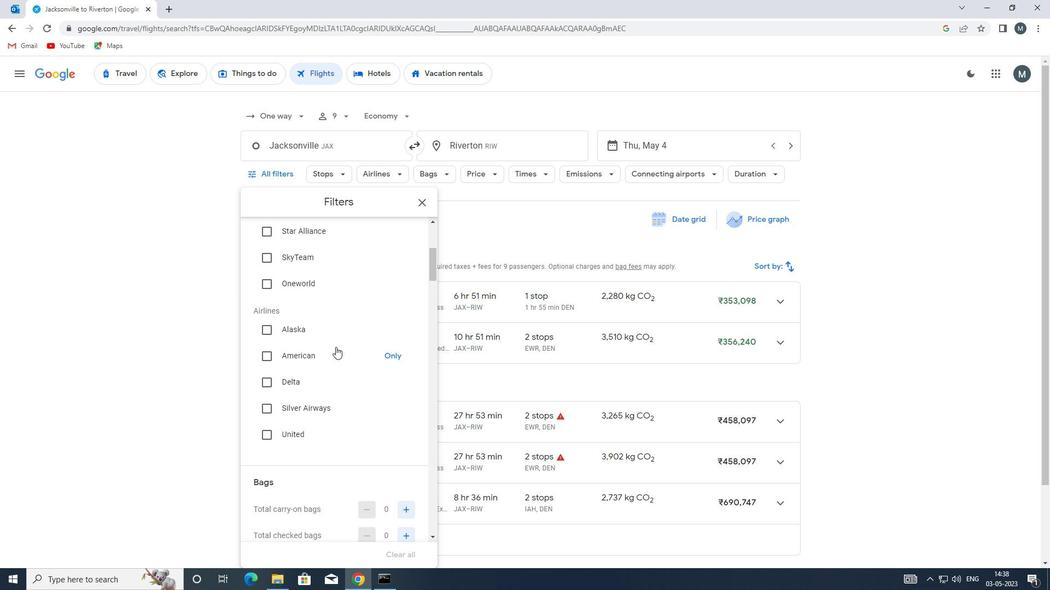 
Action: Mouse scrolled (334, 346) with delta (0, 0)
Screenshot: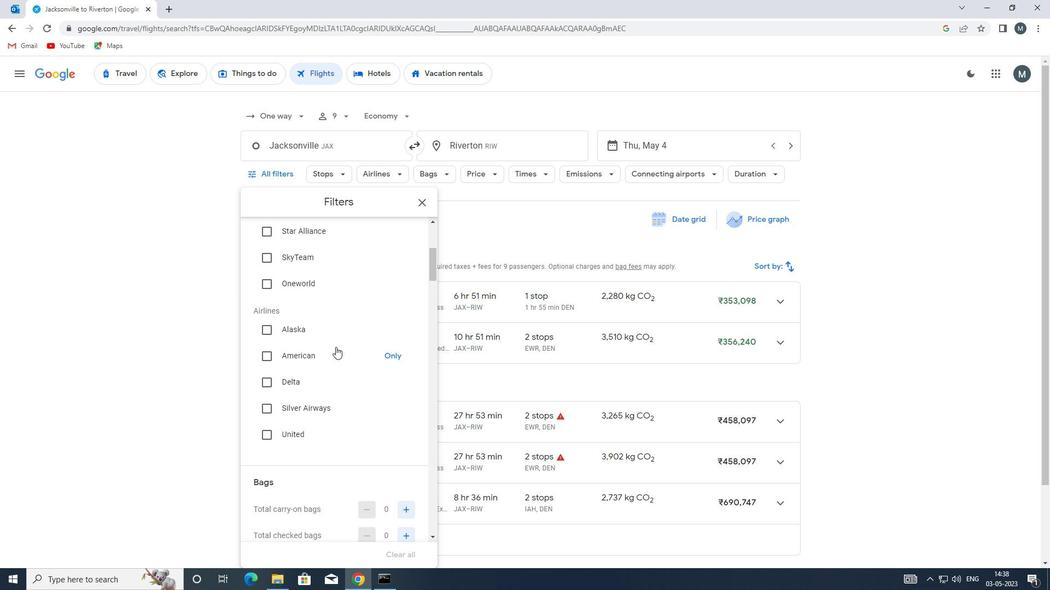 
Action: Mouse moved to (331, 348)
Screenshot: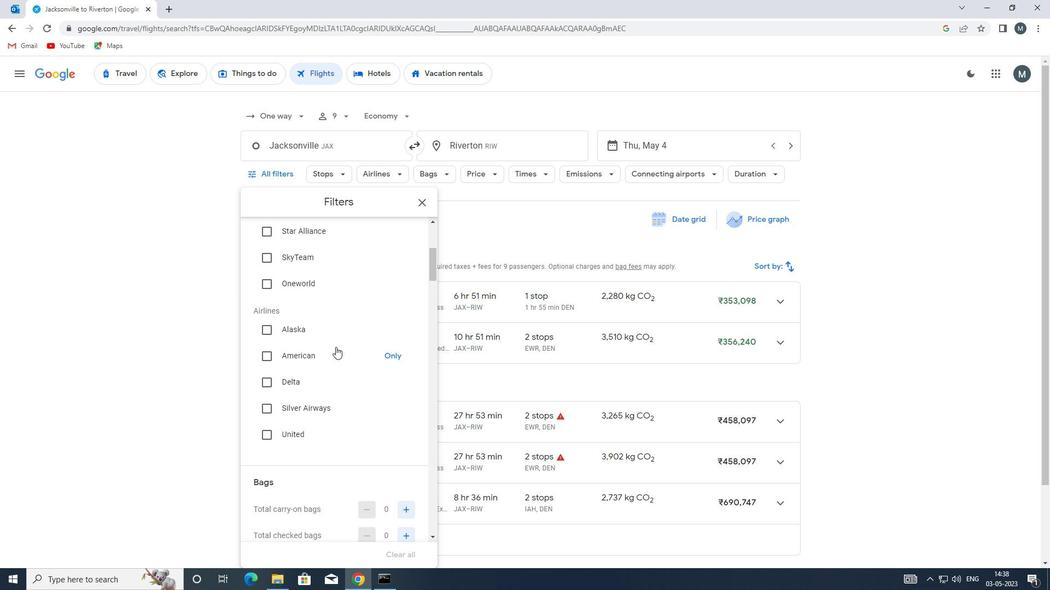 
Action: Mouse scrolled (331, 348) with delta (0, 0)
Screenshot: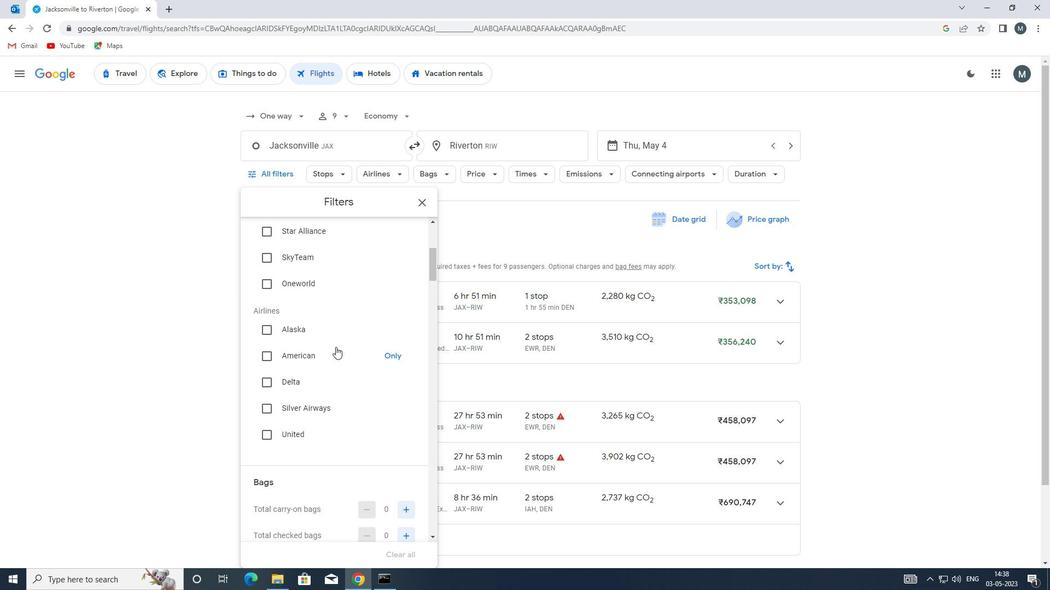 
Action: Mouse moved to (342, 356)
Screenshot: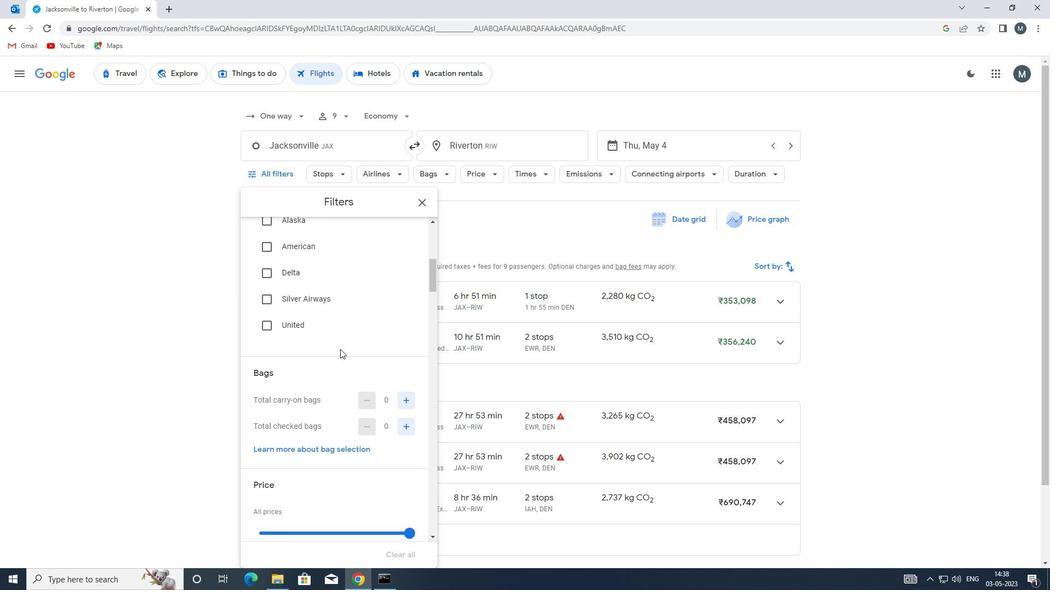 
Action: Mouse scrolled (342, 356) with delta (0, 0)
Screenshot: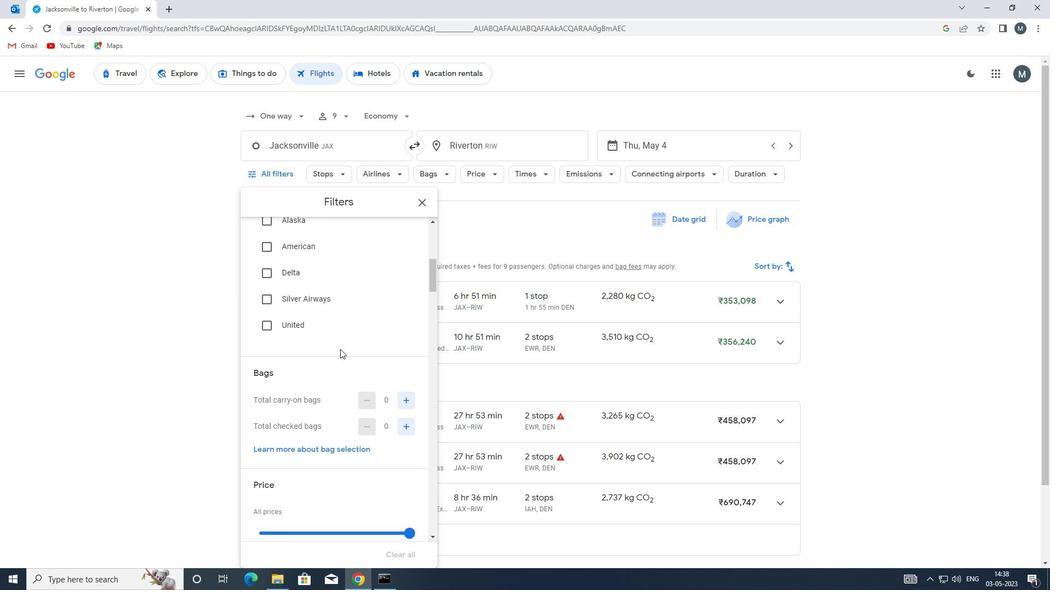 
Action: Mouse moved to (407, 348)
Screenshot: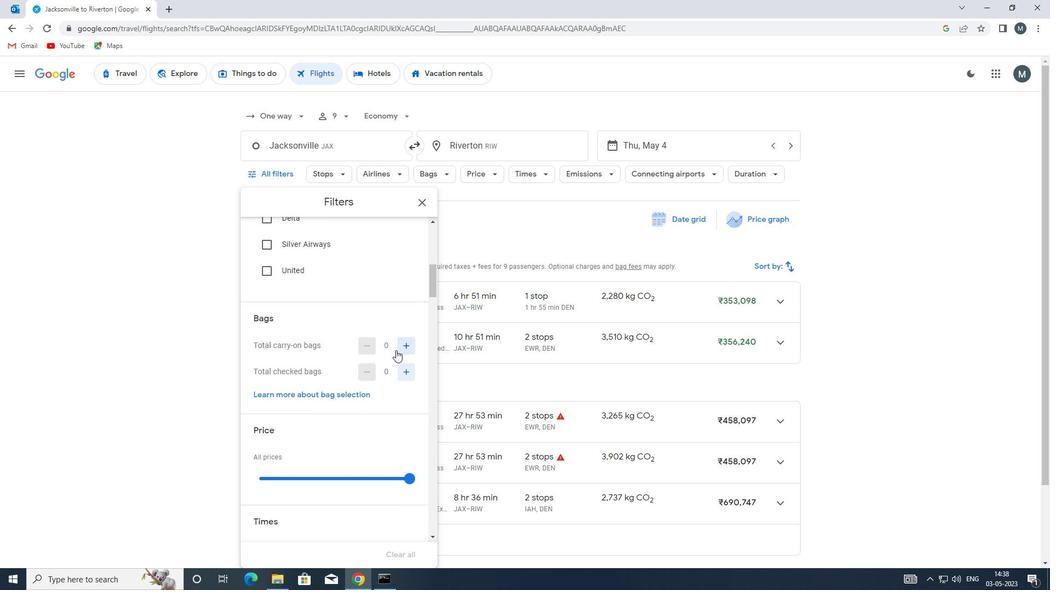 
Action: Mouse pressed left at (407, 348)
Screenshot: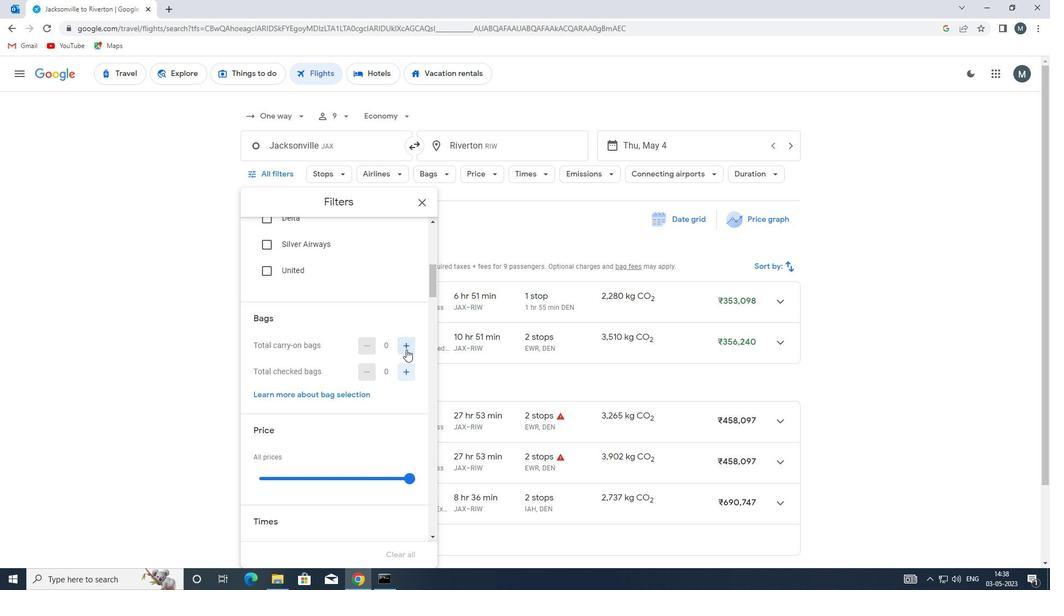 
Action: Mouse moved to (334, 352)
Screenshot: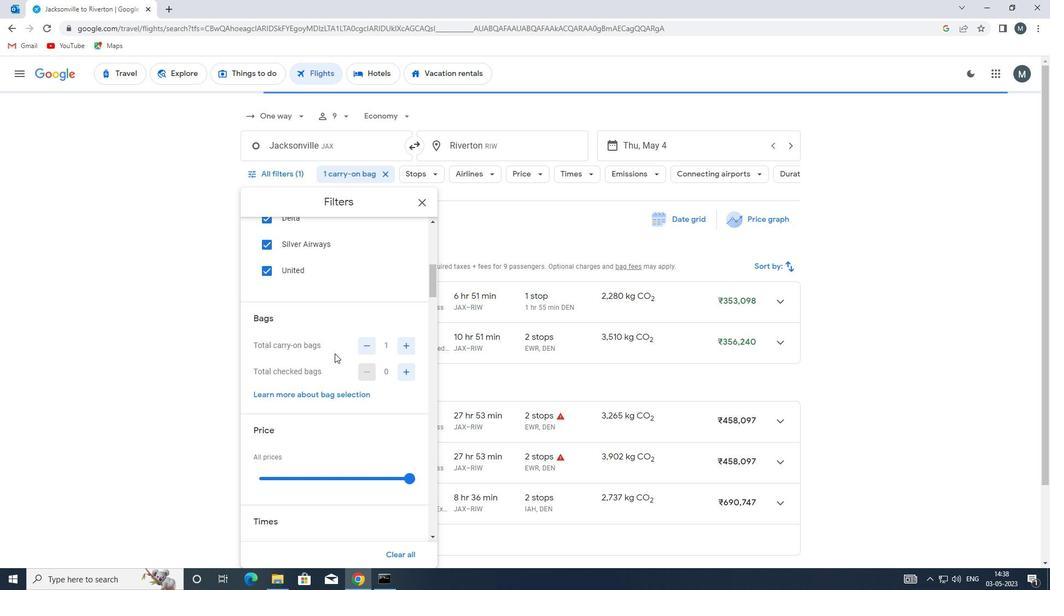 
Action: Mouse scrolled (334, 351) with delta (0, 0)
Screenshot: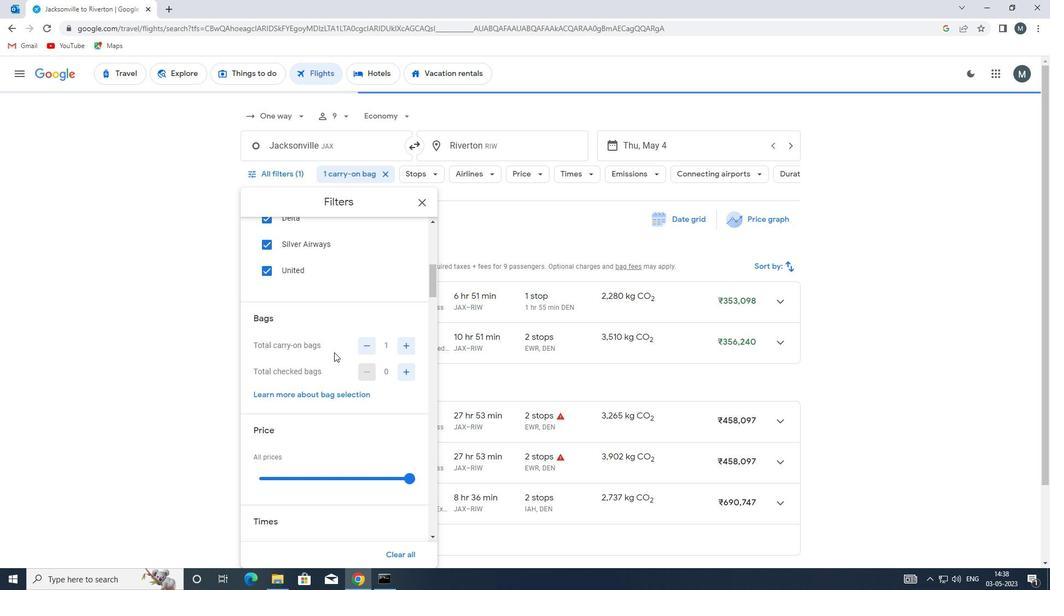 
Action: Mouse moved to (333, 352)
Screenshot: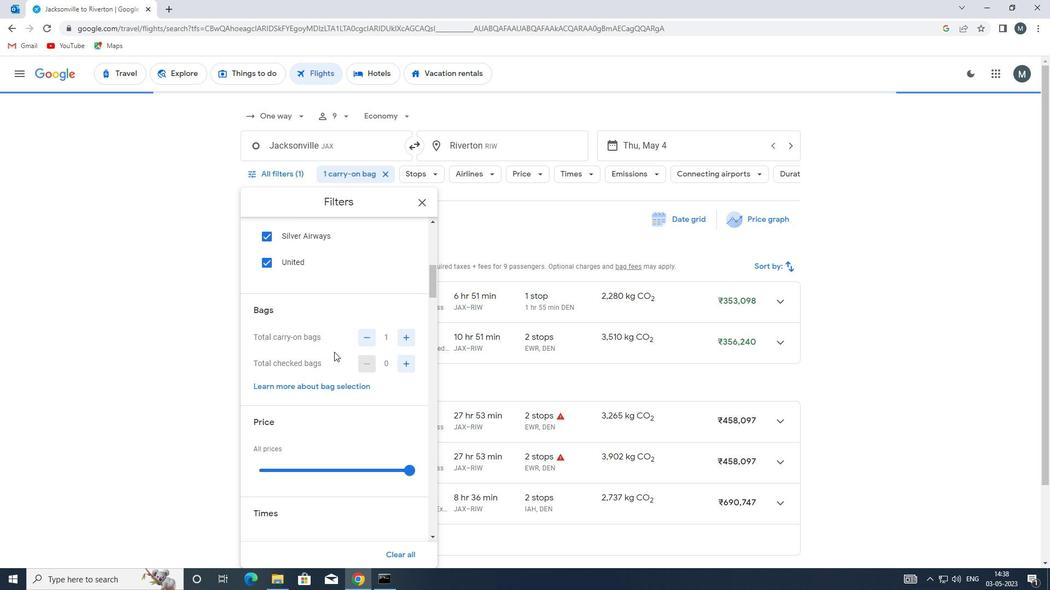 
Action: Mouse scrolled (333, 351) with delta (0, 0)
Screenshot: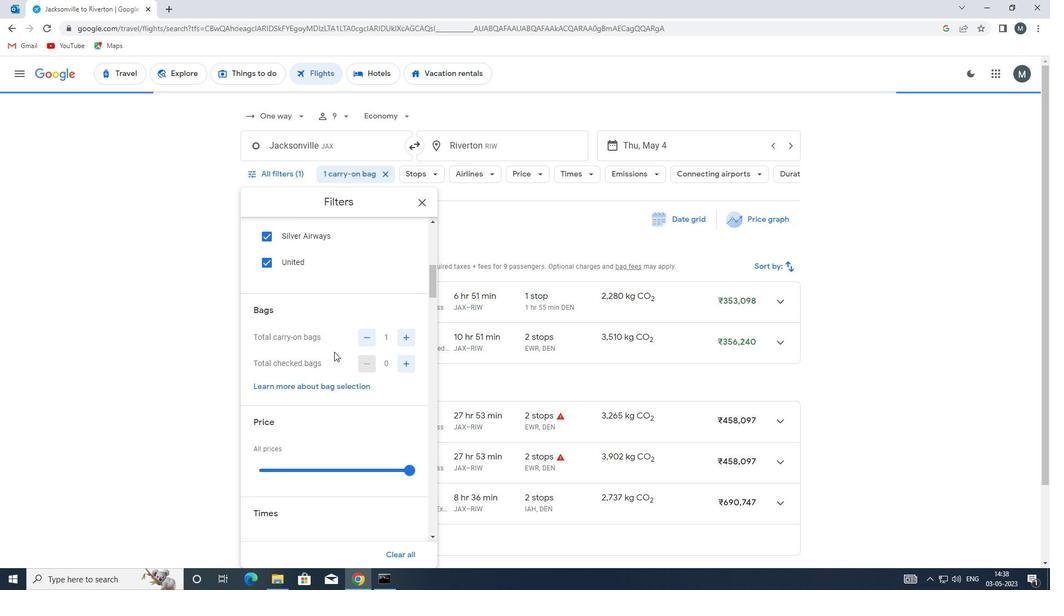
Action: Mouse moved to (309, 366)
Screenshot: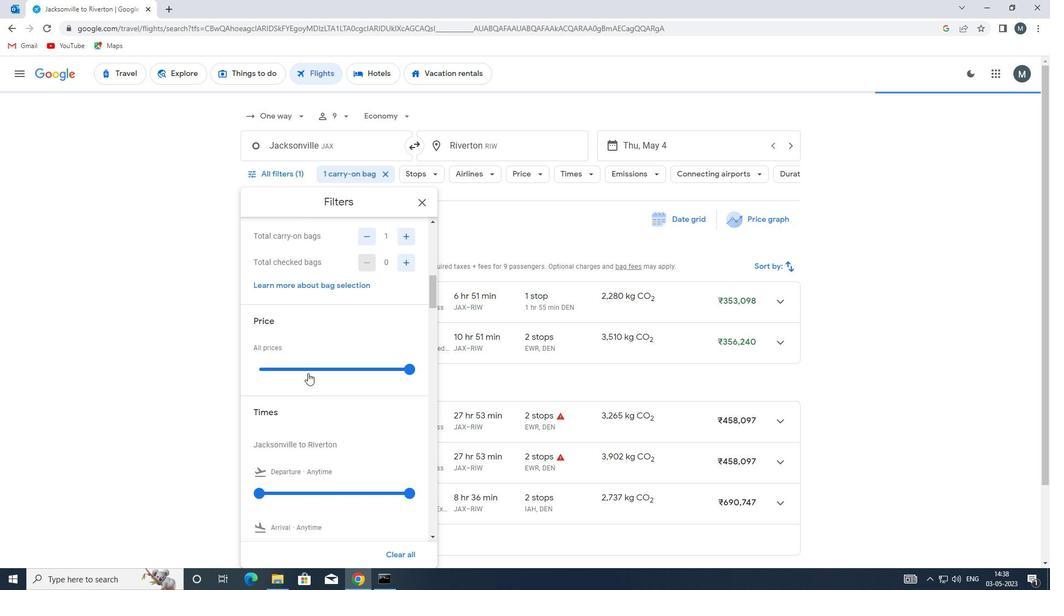 
Action: Mouse pressed left at (309, 366)
Screenshot: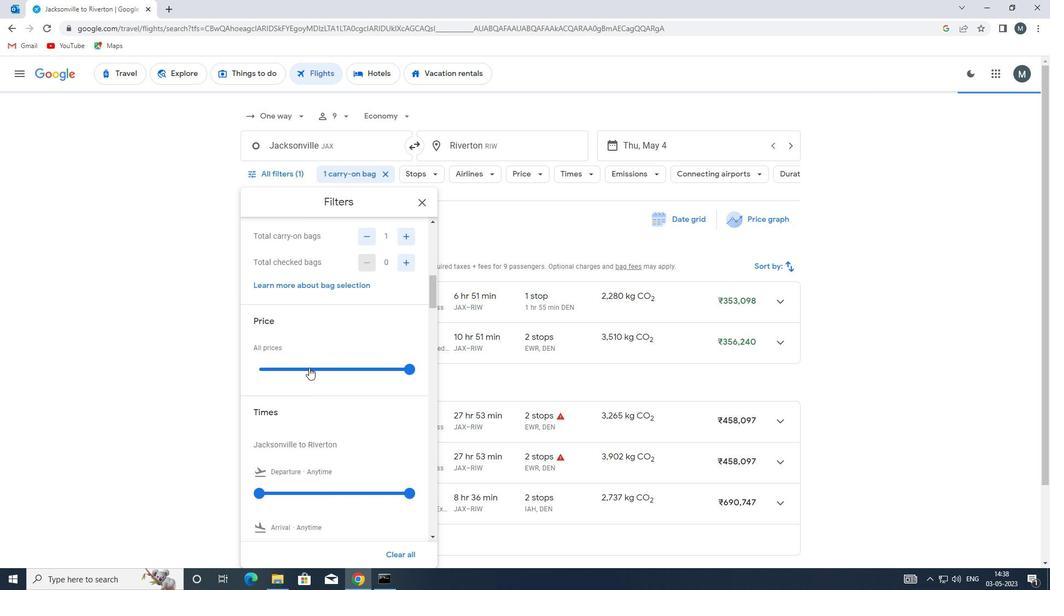 
Action: Mouse moved to (309, 365)
Screenshot: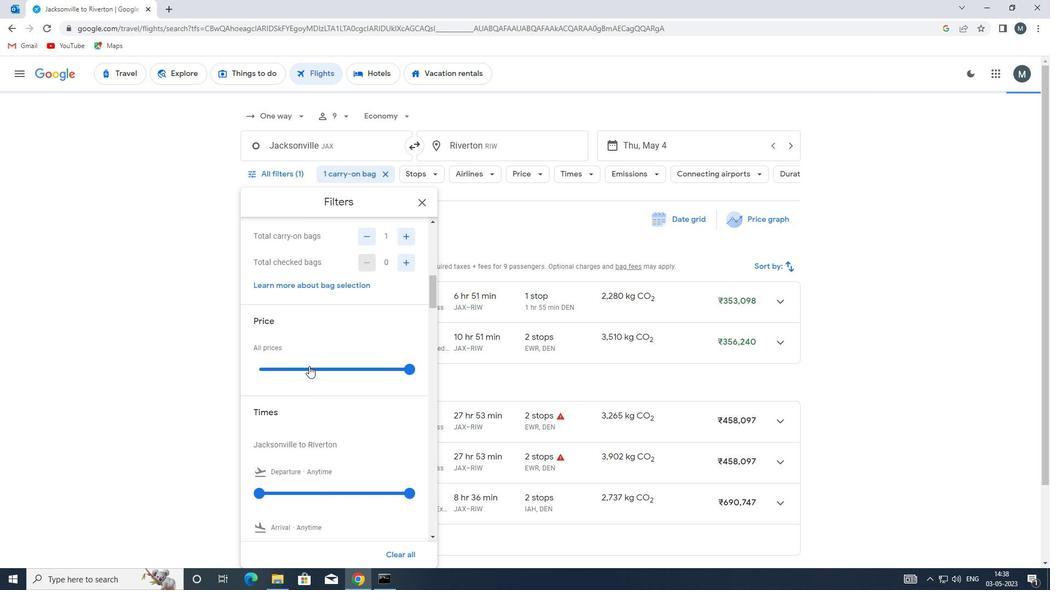 
Action: Mouse pressed left at (309, 365)
Screenshot: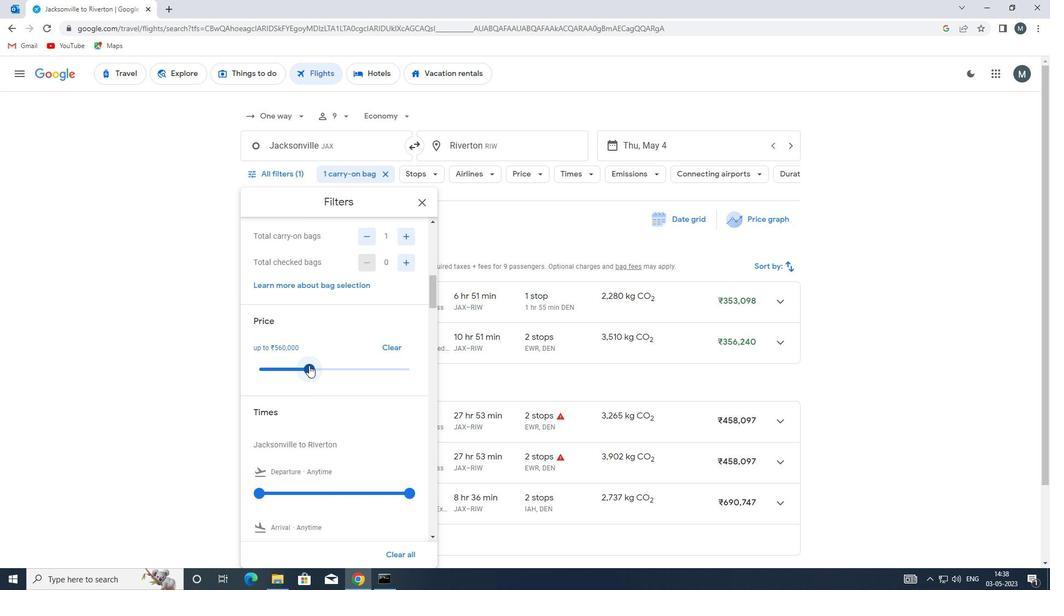
Action: Mouse moved to (276, 361)
Screenshot: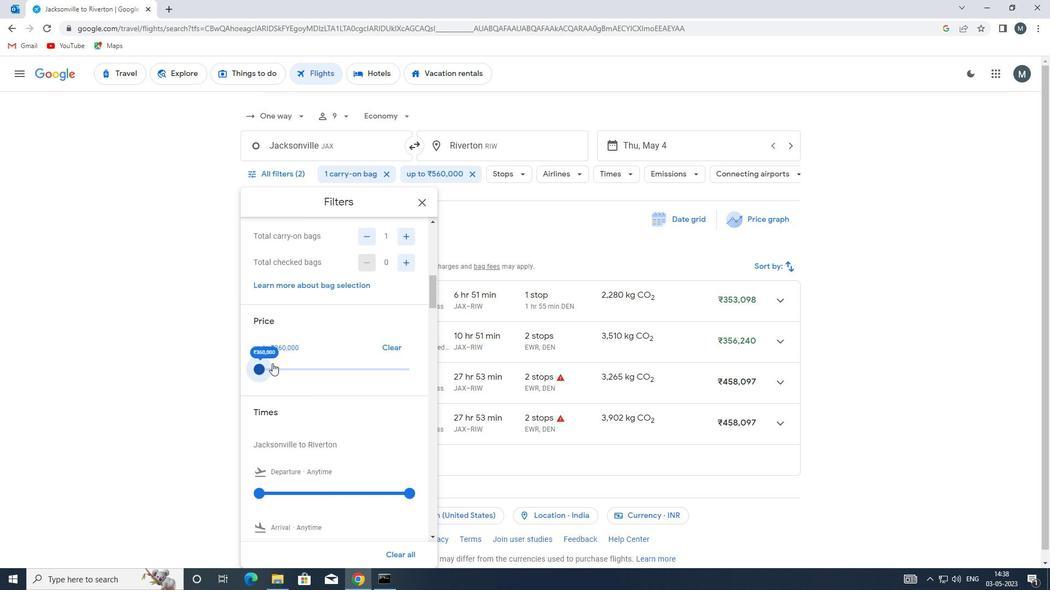 
Action: Mouse scrolled (276, 360) with delta (0, 0)
Screenshot: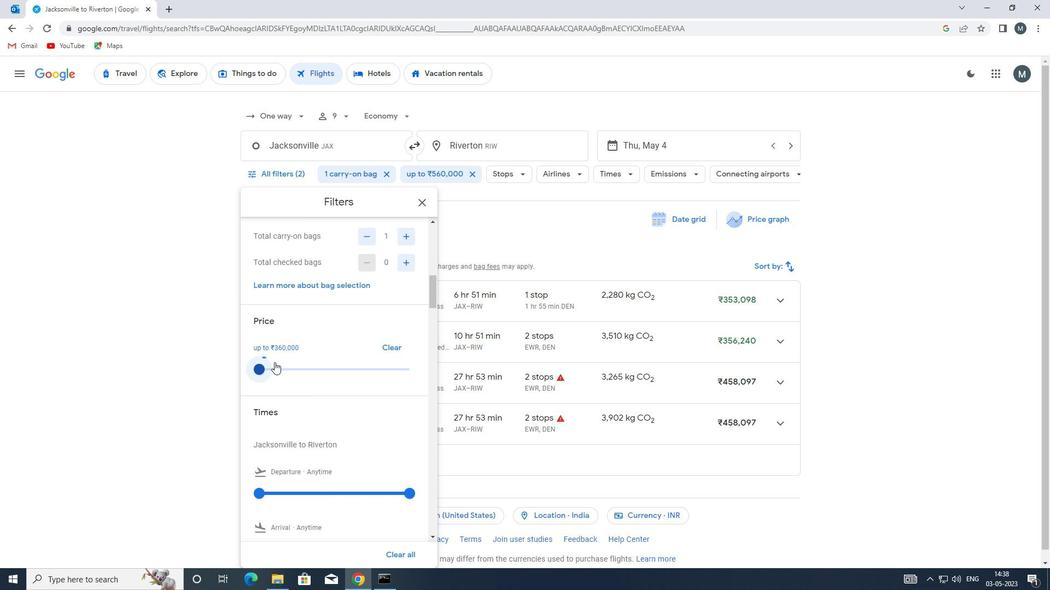 
Action: Mouse moved to (293, 361)
Screenshot: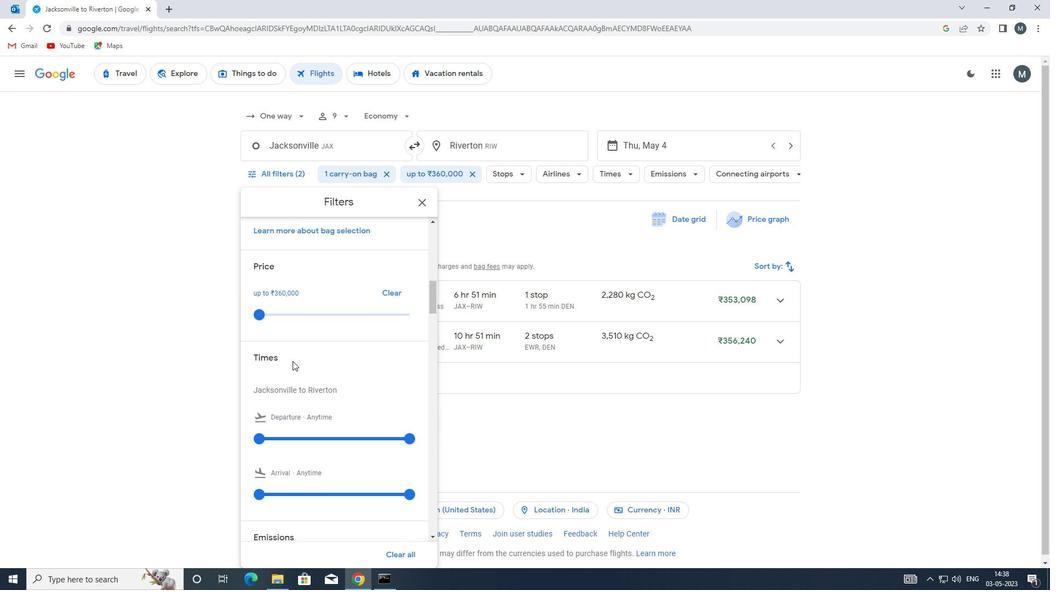 
Action: Mouse scrolled (293, 360) with delta (0, 0)
Screenshot: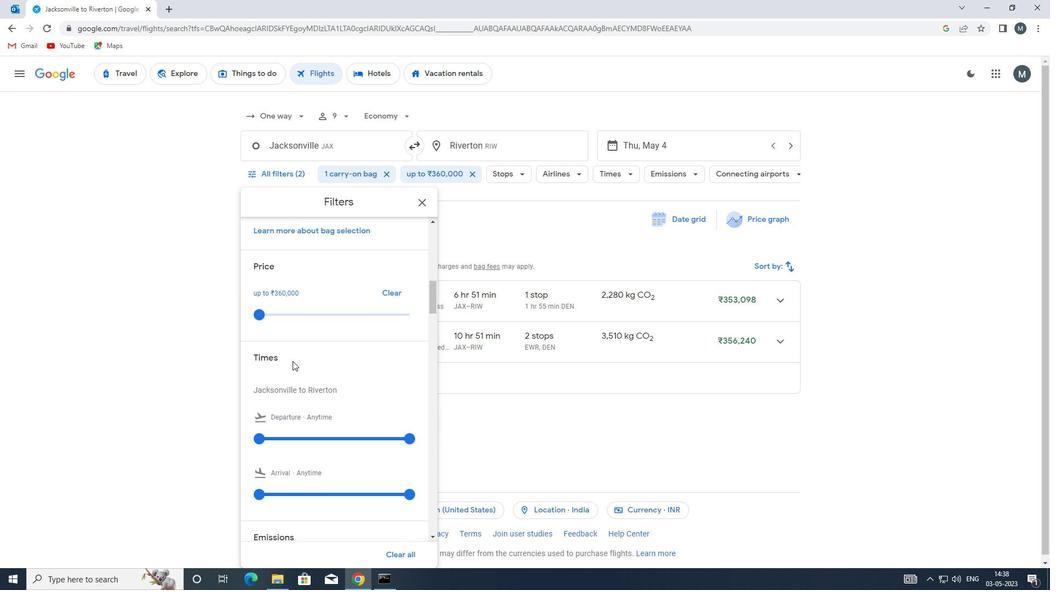 
Action: Mouse moved to (263, 381)
Screenshot: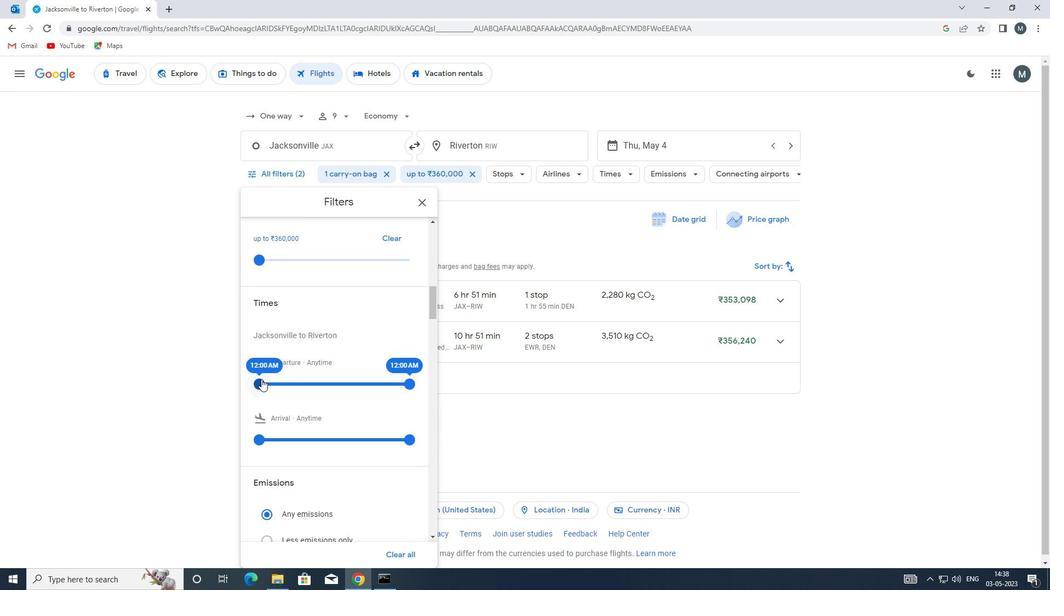 
Action: Mouse pressed left at (263, 381)
Screenshot: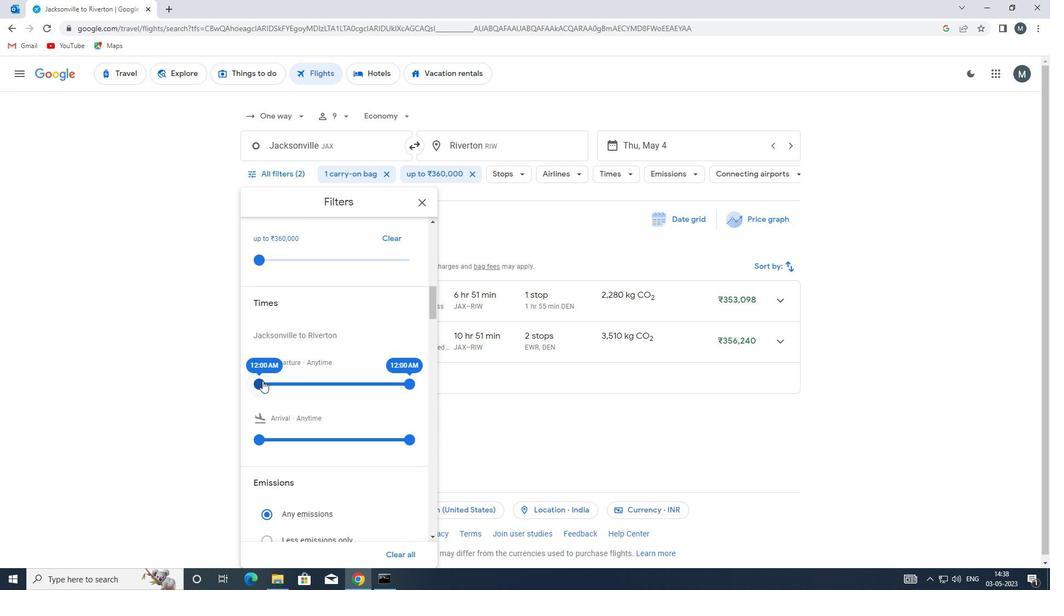 
Action: Mouse moved to (403, 382)
Screenshot: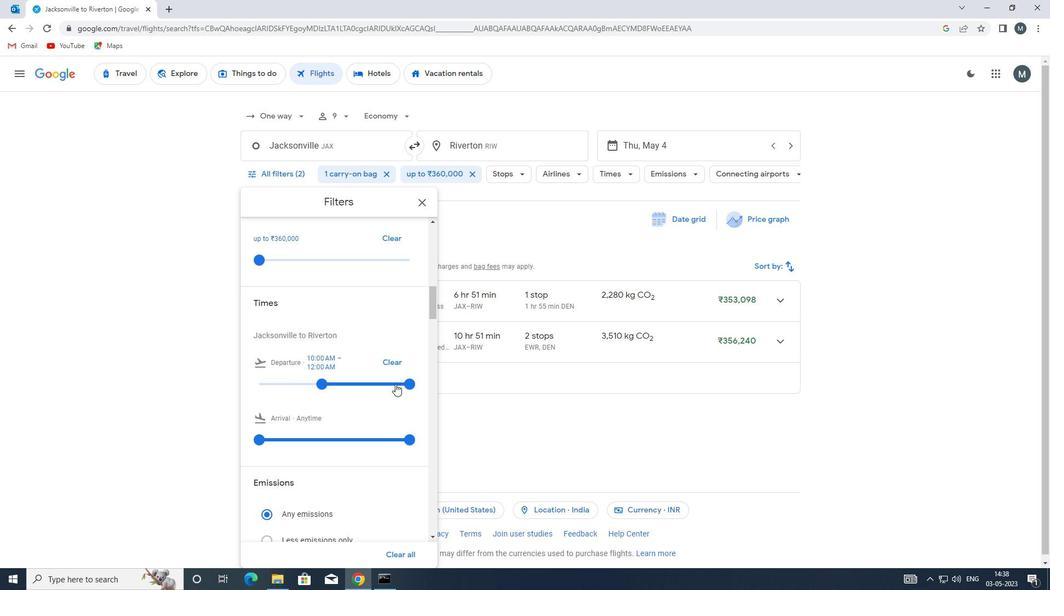 
Action: Mouse pressed left at (403, 382)
Screenshot: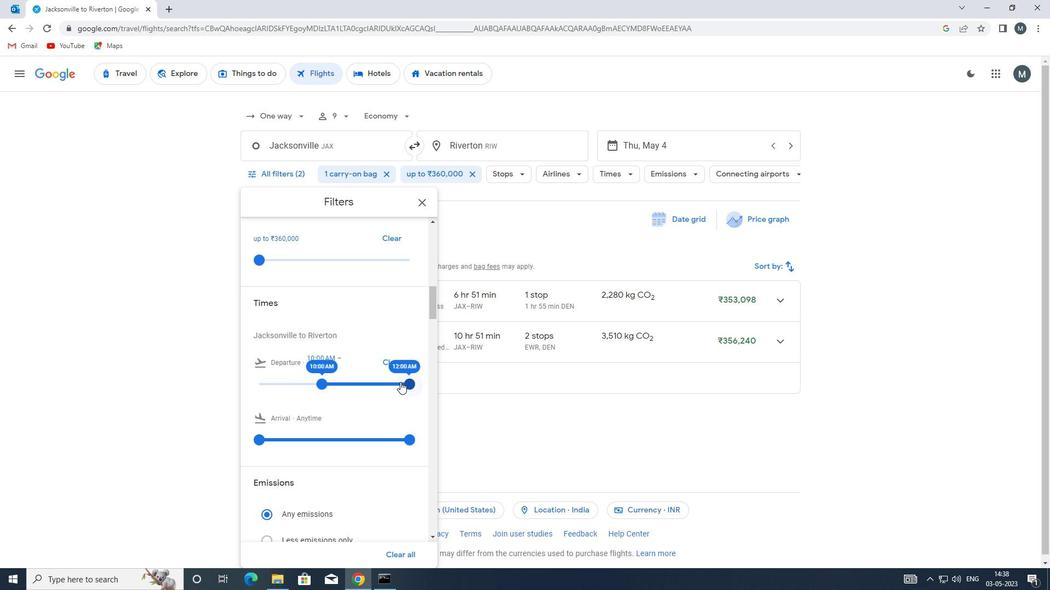 
Action: Mouse moved to (324, 377)
Screenshot: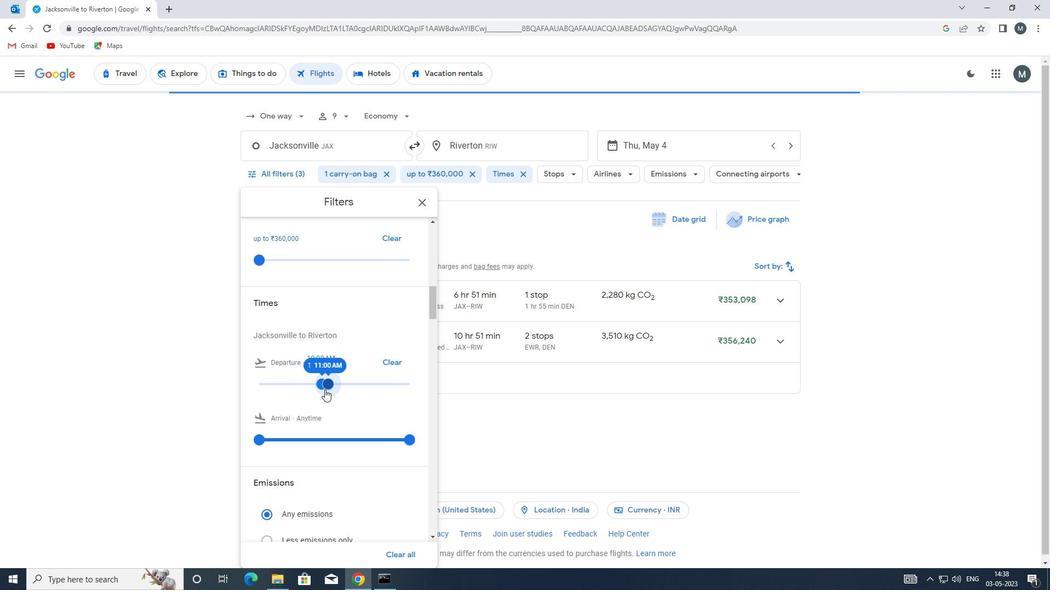 
Action: Mouse scrolled (324, 376) with delta (0, 0)
Screenshot: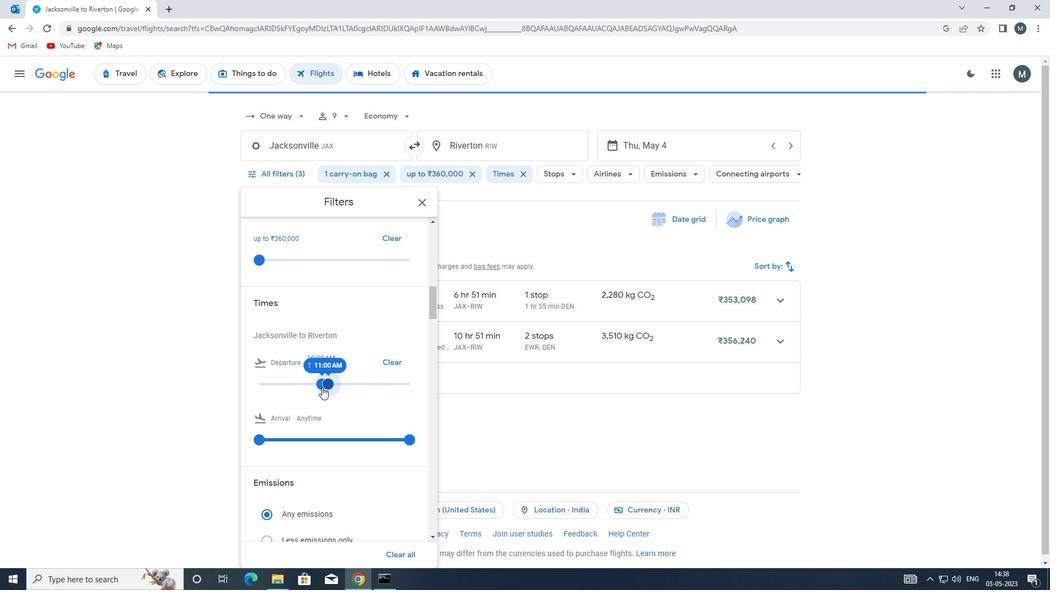 
Action: Mouse moved to (324, 377)
Screenshot: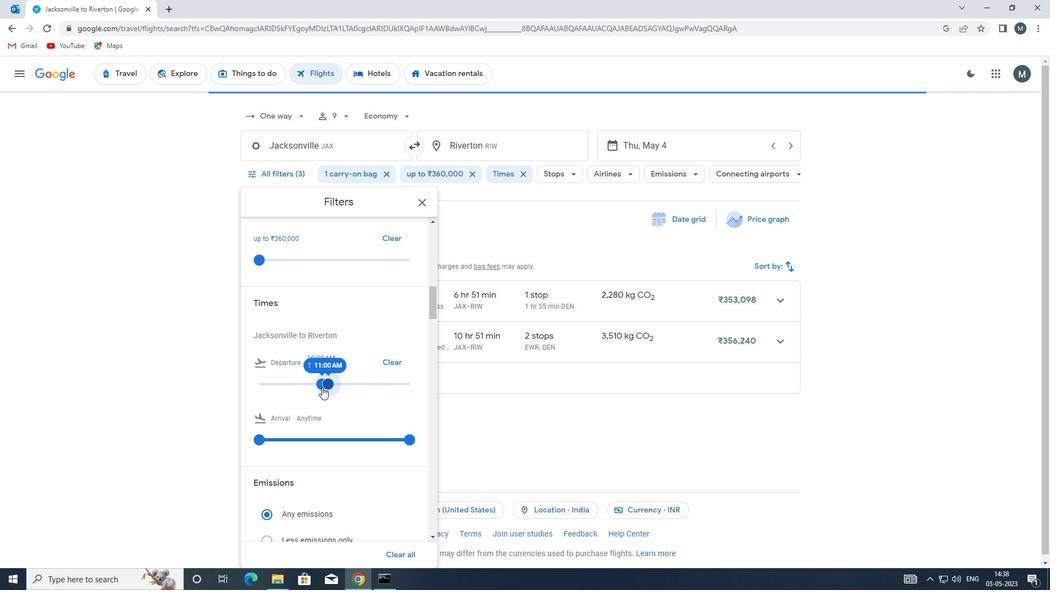 
Action: Mouse scrolled (324, 376) with delta (0, 0)
Screenshot: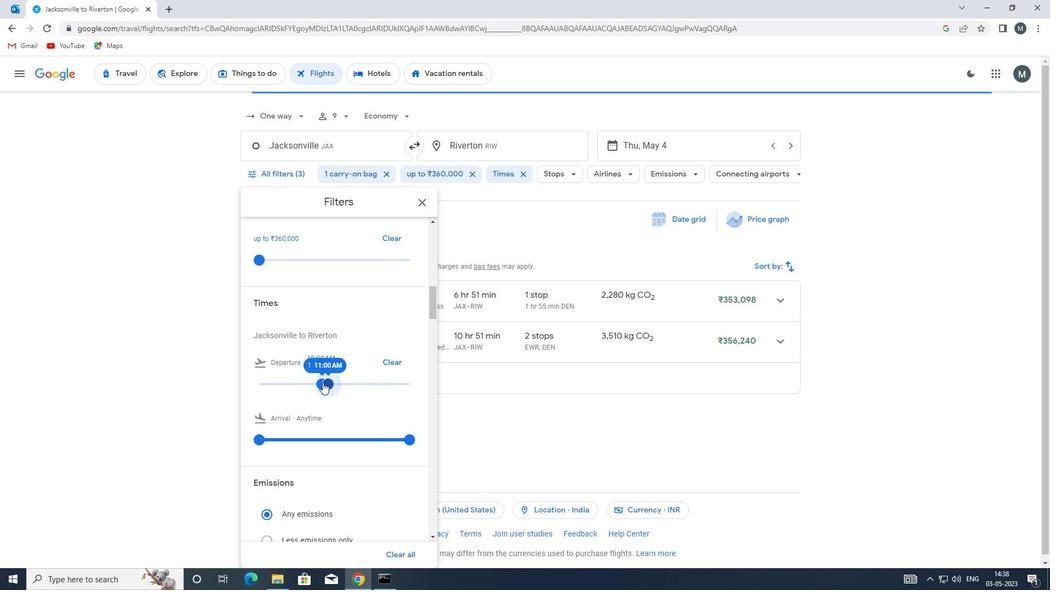 
Action: Mouse moved to (422, 201)
Screenshot: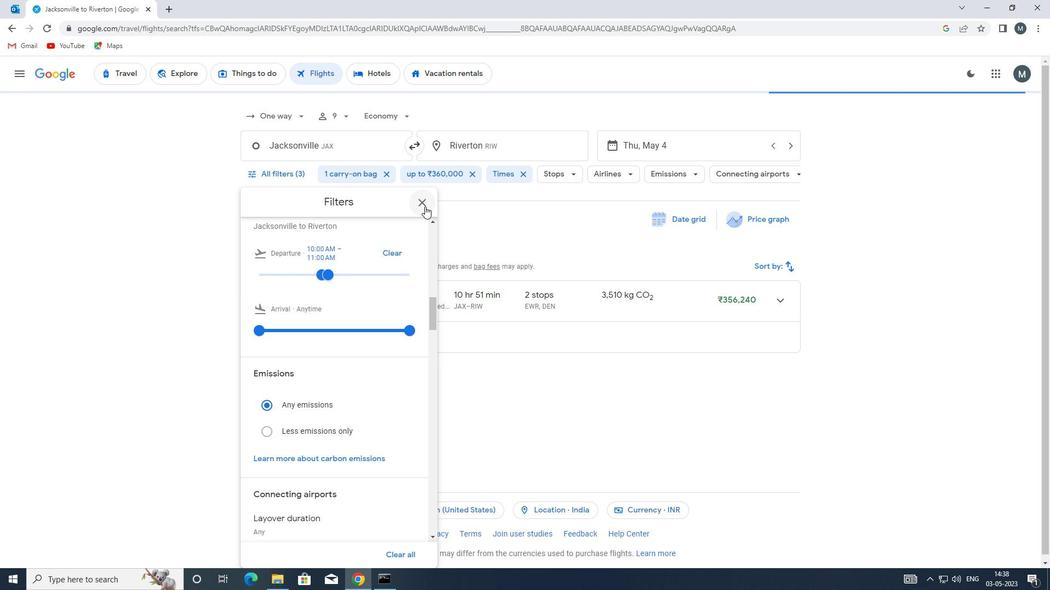 
Action: Mouse pressed left at (422, 201)
Screenshot: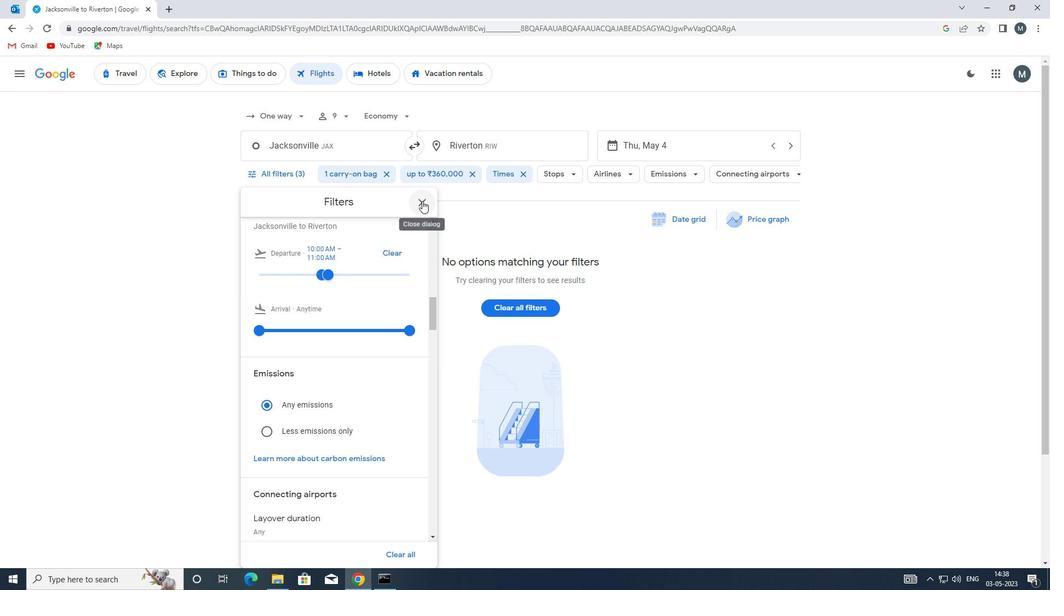 
